 Task: Find a house in Brooklyn Park for 2 guests from 6-8 June with a price range of ₹7000 - ₹12000, 1 bedroom, 2 beds, 1 bathroom, and WiFi.
Action: Mouse moved to (335, 150)
Screenshot: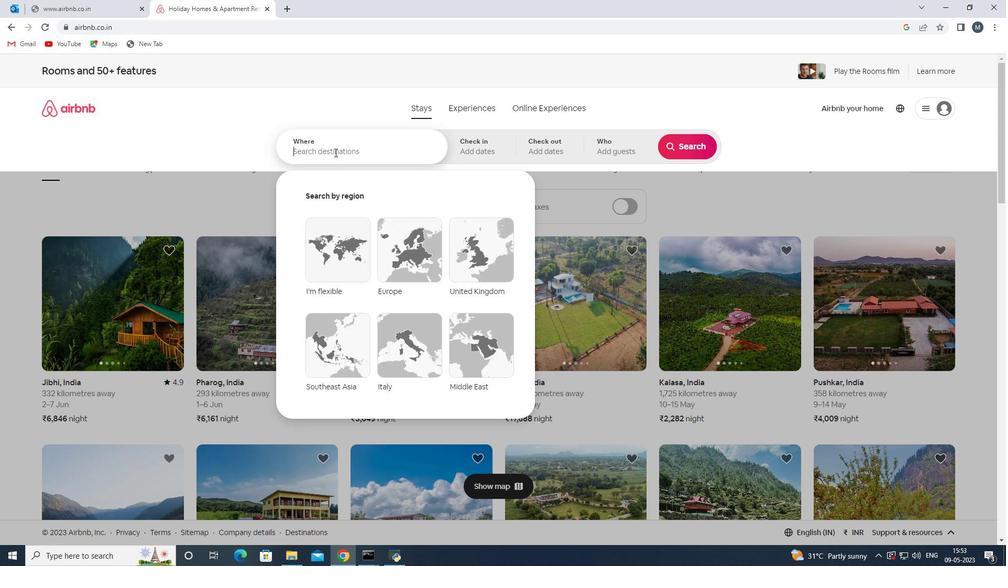 
Action: Mouse pressed left at (335, 150)
Screenshot: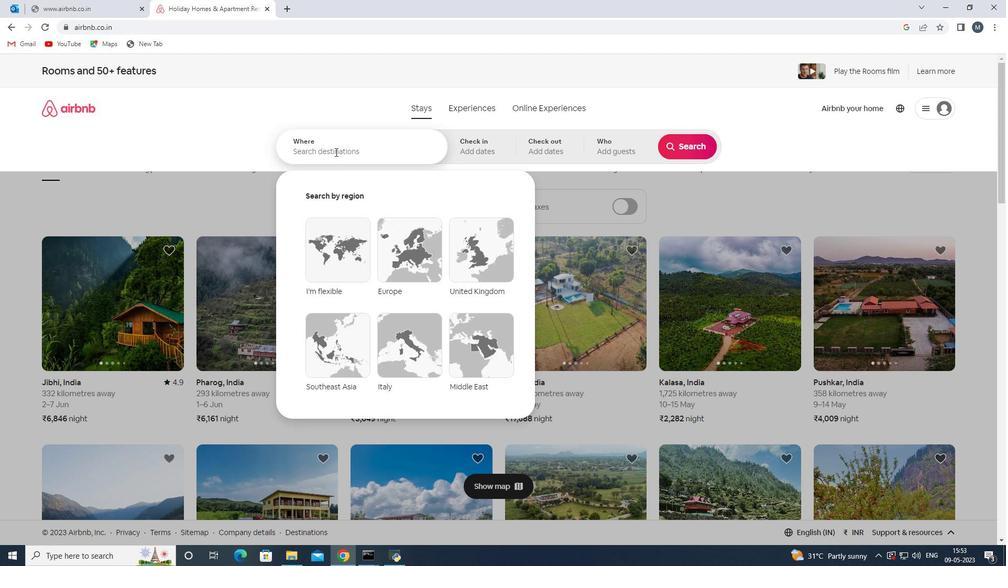 
Action: Mouse moved to (335, 150)
Screenshot: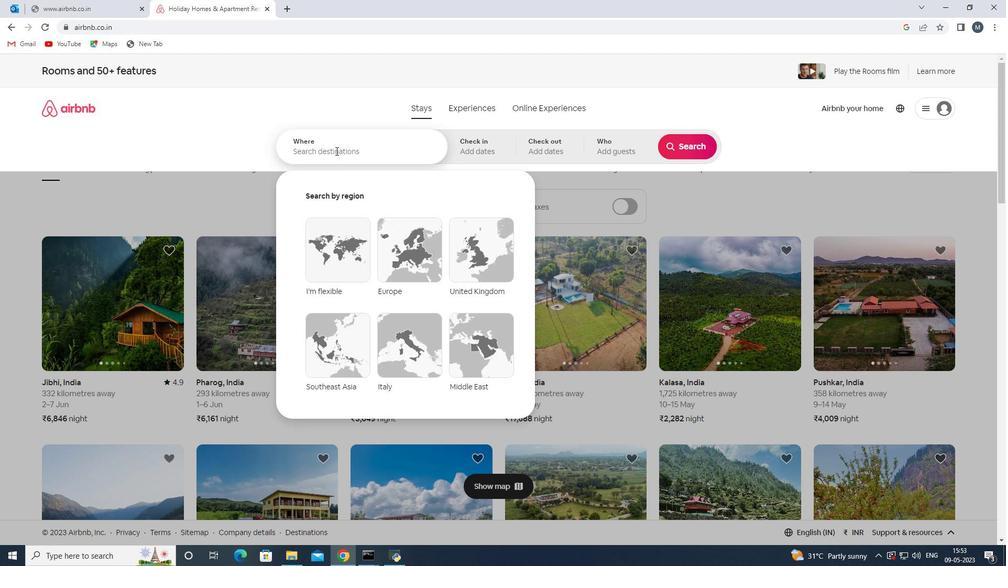
Action: Key pressed <Key.shift>Brooklyn<Key.space><Key.shift>Park,<Key.shift>United<Key.space><Key.shift>Staes<Key.backspace><Key.backspace>tes<Key.enter>
Screenshot: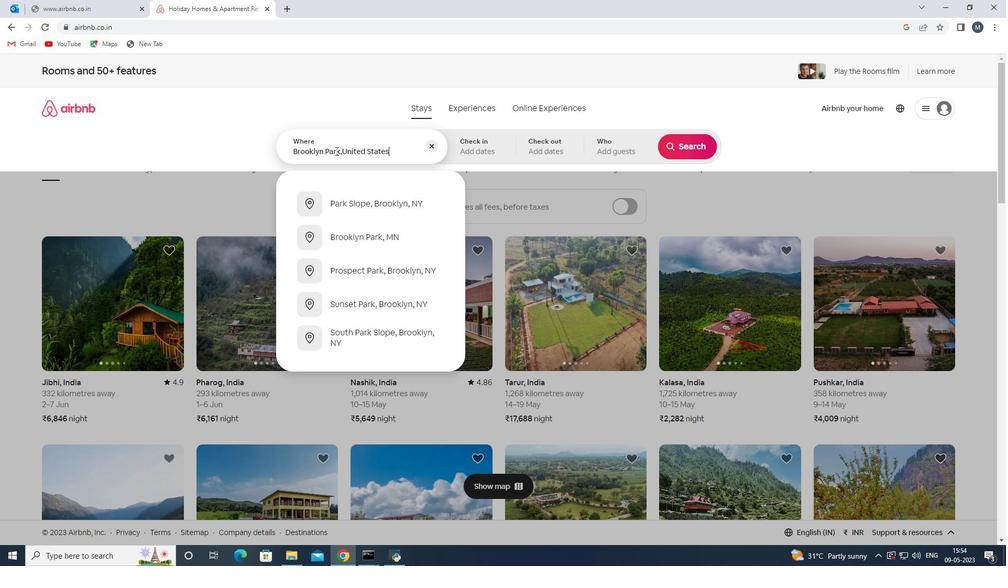 
Action: Mouse moved to (579, 300)
Screenshot: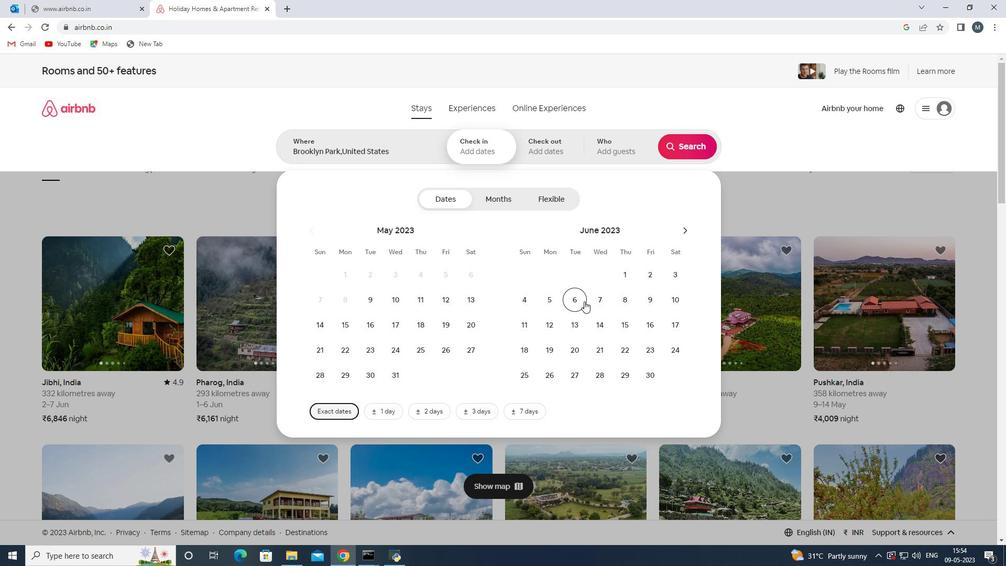 
Action: Mouse pressed left at (579, 300)
Screenshot: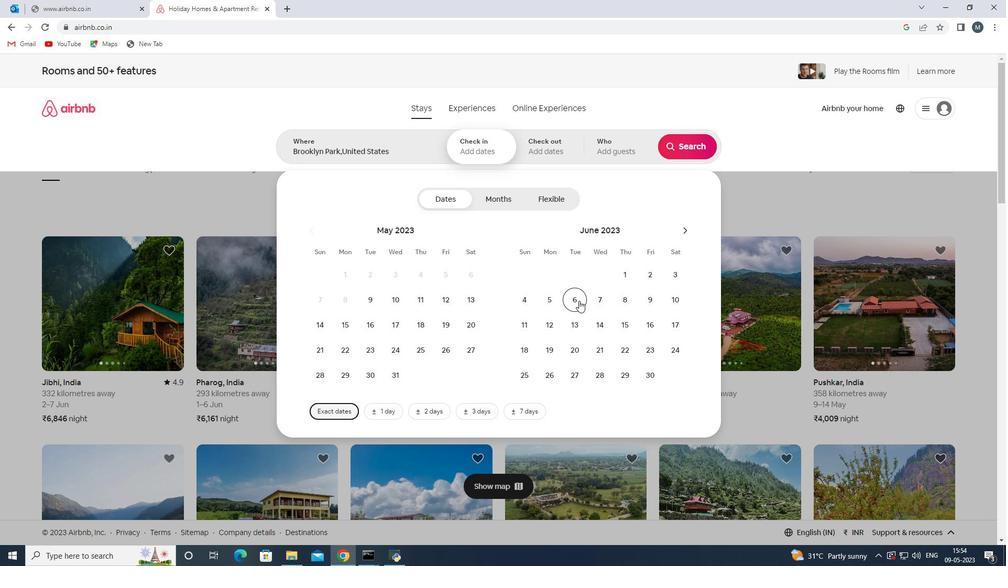 
Action: Mouse moved to (618, 296)
Screenshot: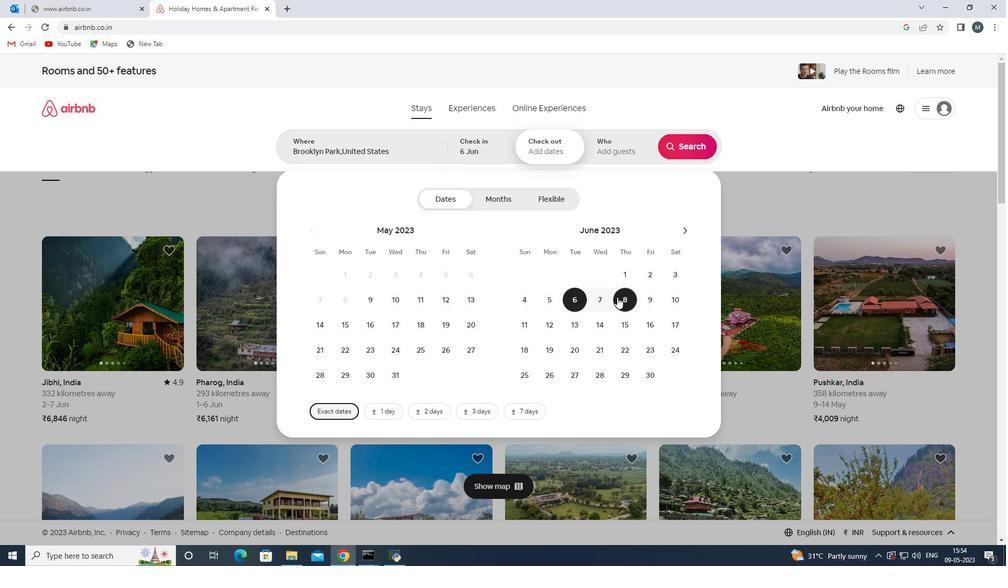 
Action: Mouse pressed left at (618, 296)
Screenshot: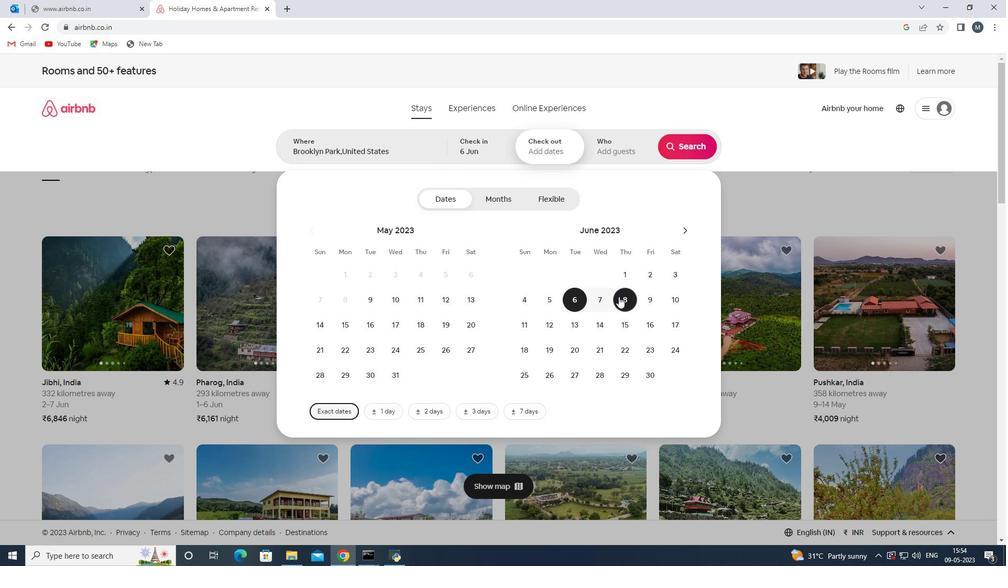 
Action: Mouse moved to (621, 143)
Screenshot: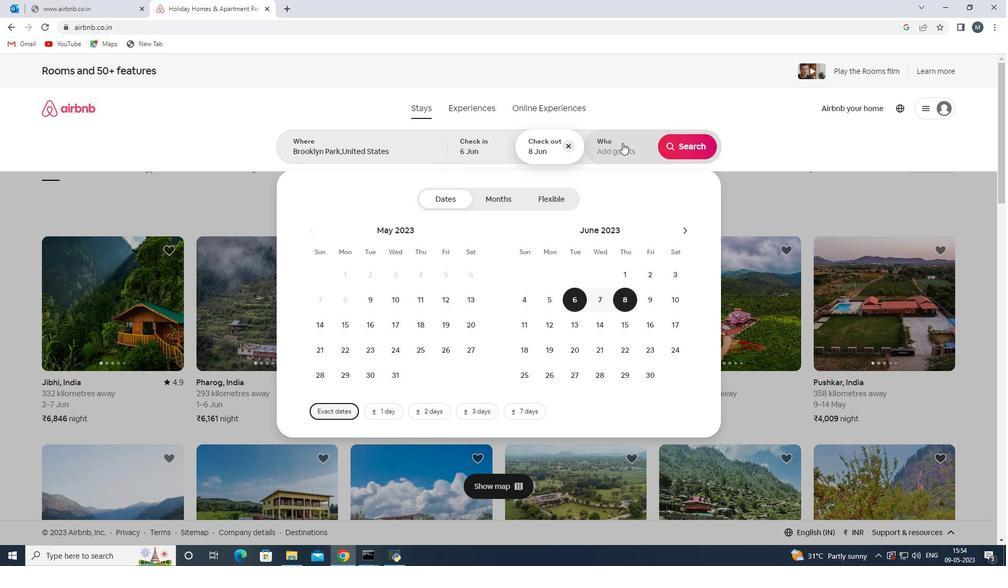 
Action: Mouse pressed left at (621, 143)
Screenshot: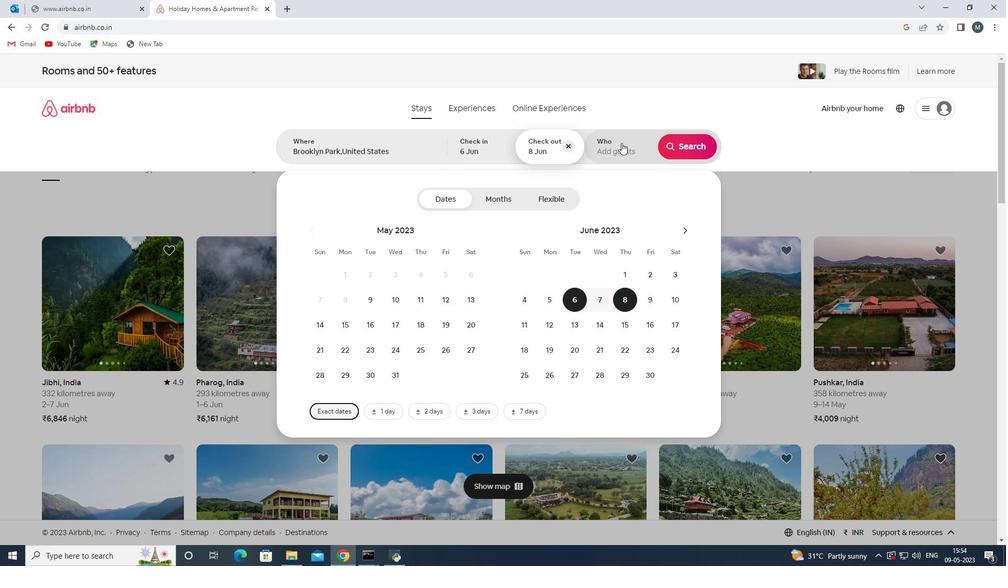 
Action: Mouse moved to (692, 201)
Screenshot: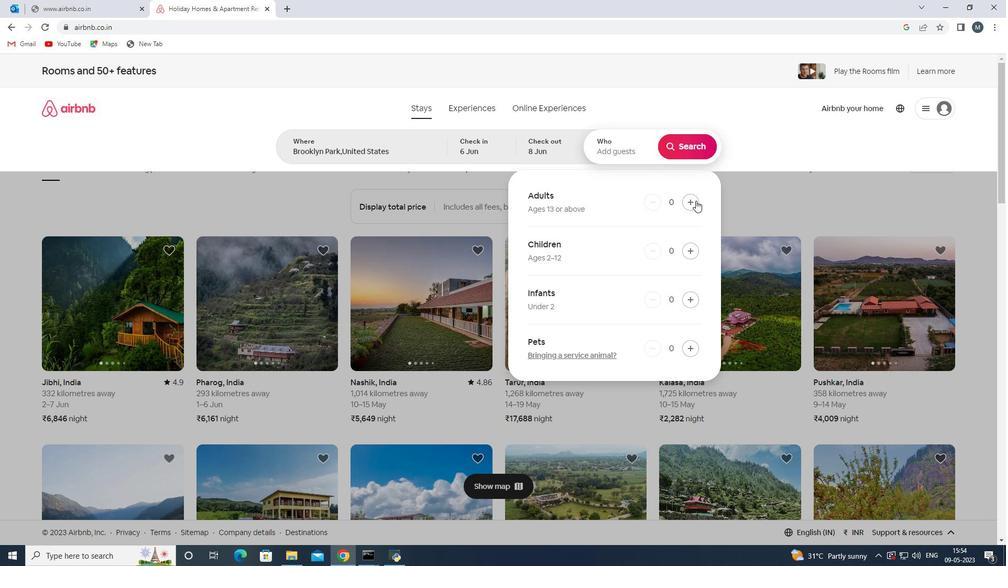 
Action: Mouse pressed left at (692, 201)
Screenshot: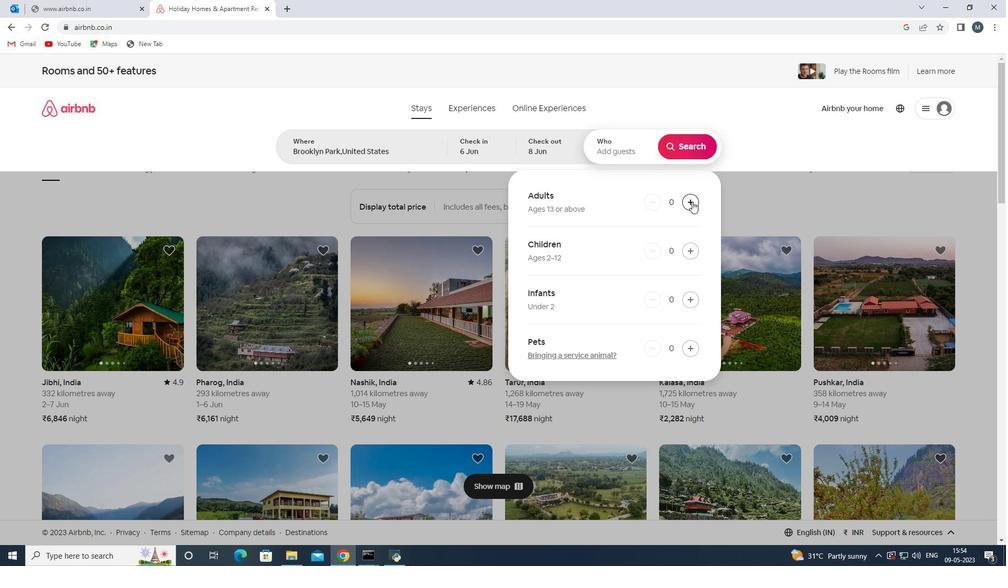 
Action: Mouse pressed left at (692, 201)
Screenshot: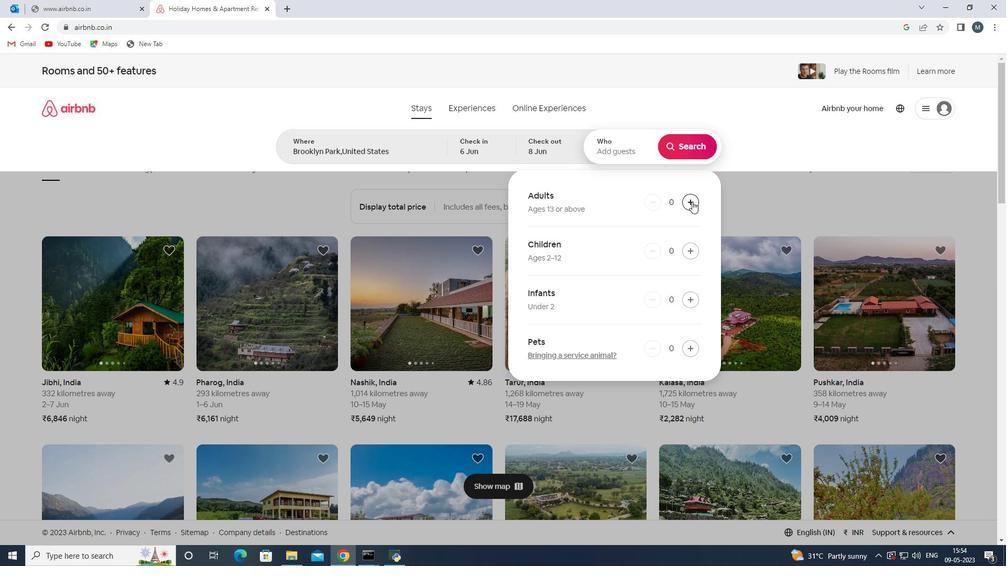 
Action: Mouse moved to (701, 145)
Screenshot: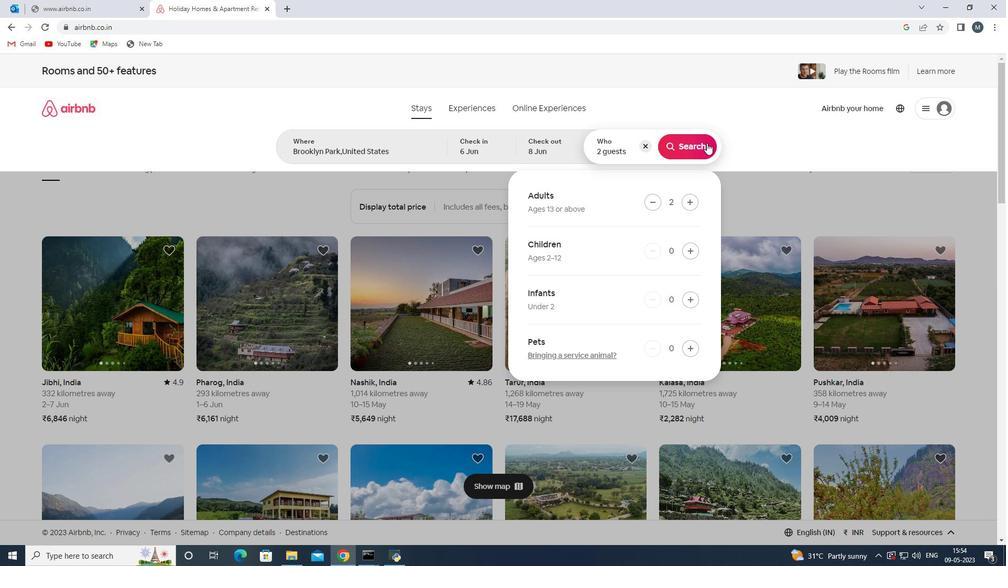 
Action: Mouse pressed left at (701, 145)
Screenshot: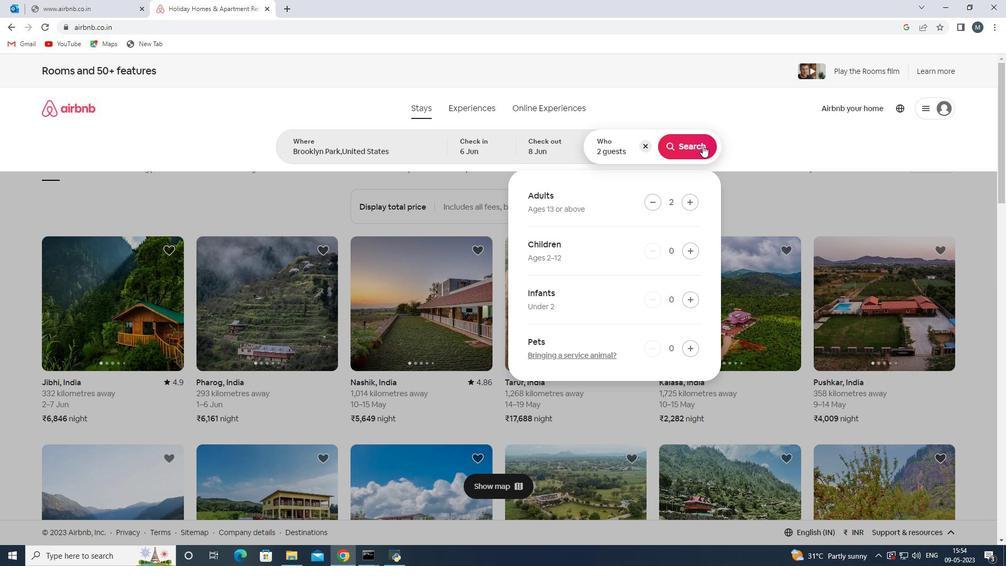 
Action: Mouse moved to (968, 117)
Screenshot: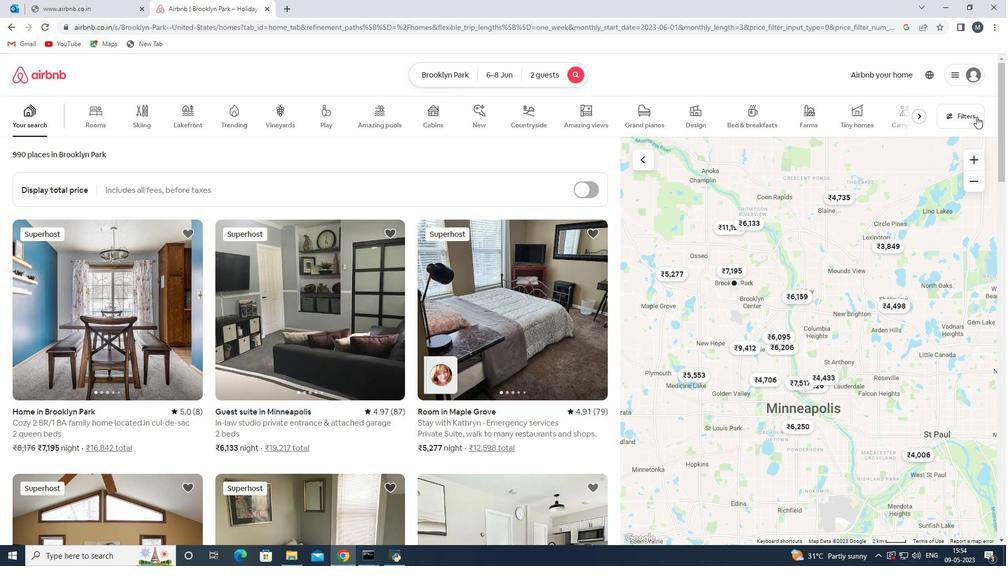
Action: Mouse pressed left at (968, 117)
Screenshot: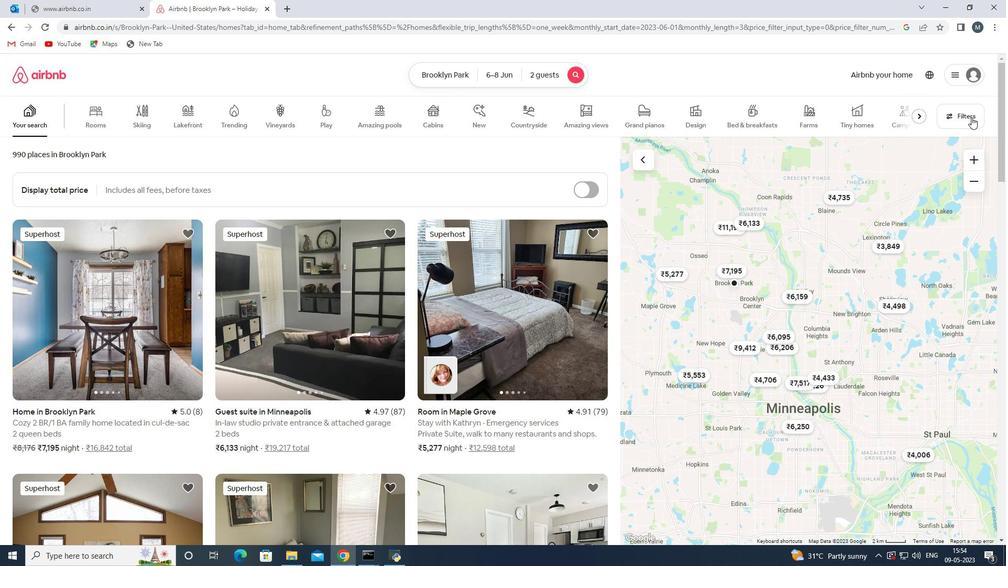 
Action: Mouse moved to (420, 368)
Screenshot: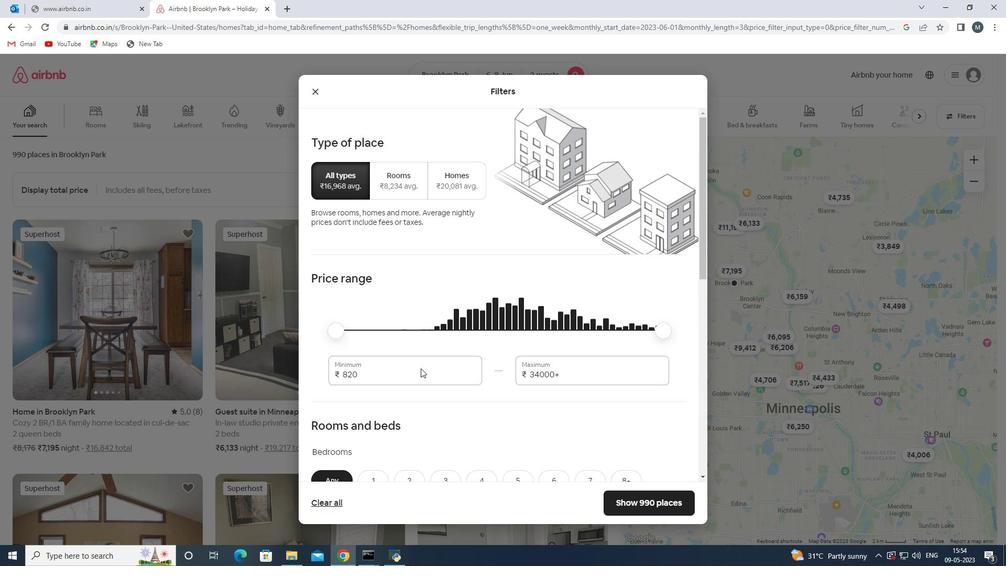 
Action: Mouse pressed left at (420, 368)
Screenshot: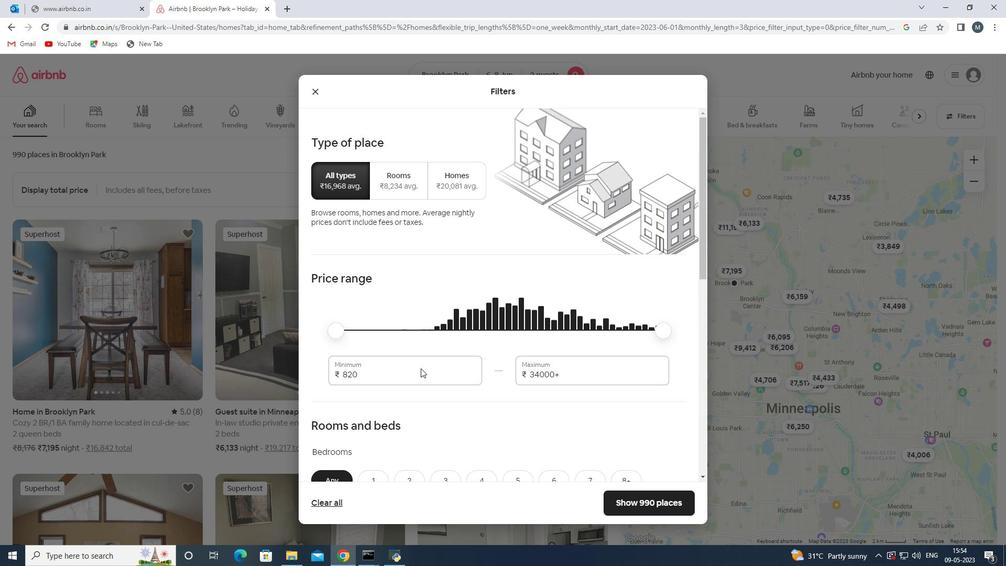 
Action: Mouse moved to (419, 368)
Screenshot: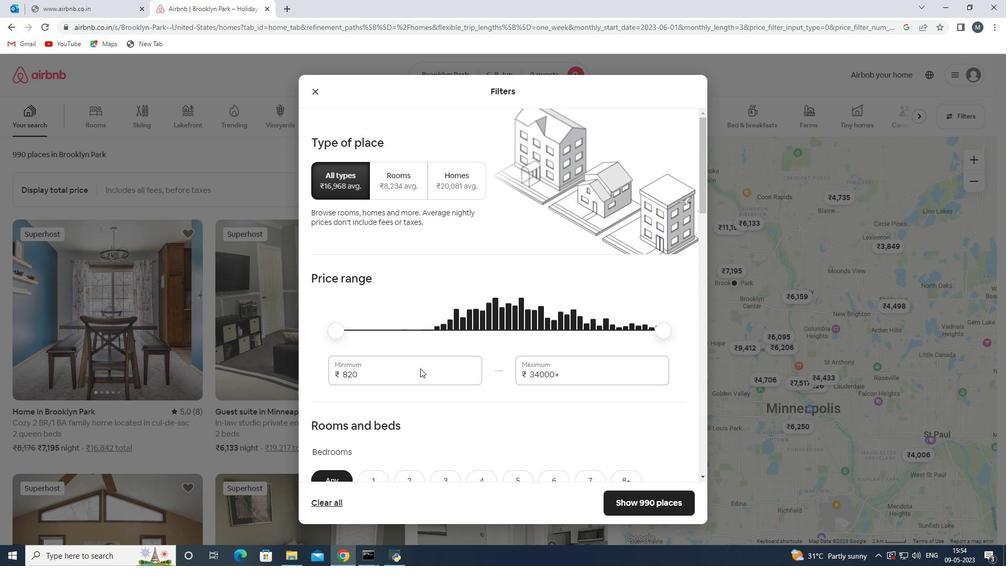 
Action: Key pressed <Key.backspace><Key.backspace><Key.backspace>7000
Screenshot: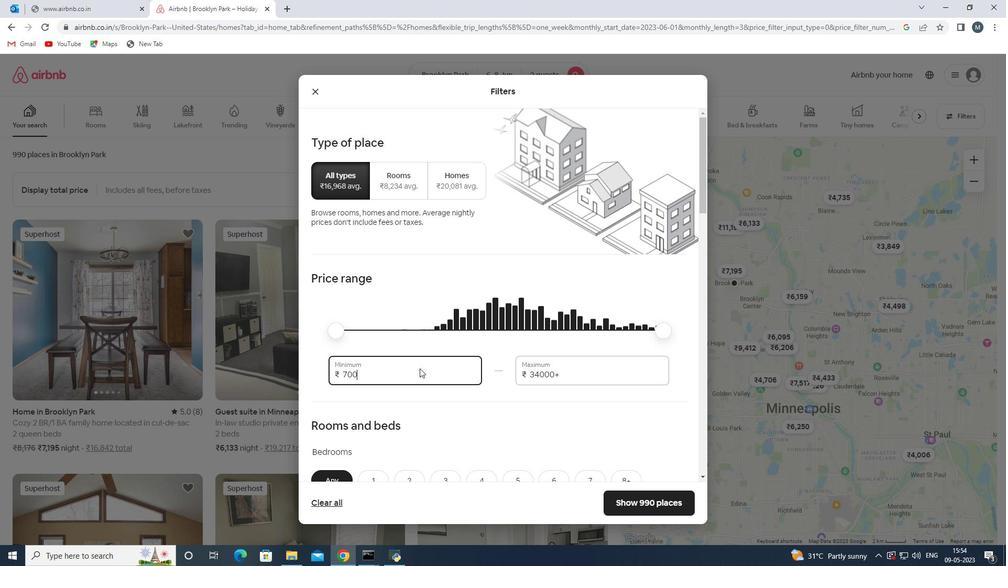 
Action: Mouse moved to (551, 378)
Screenshot: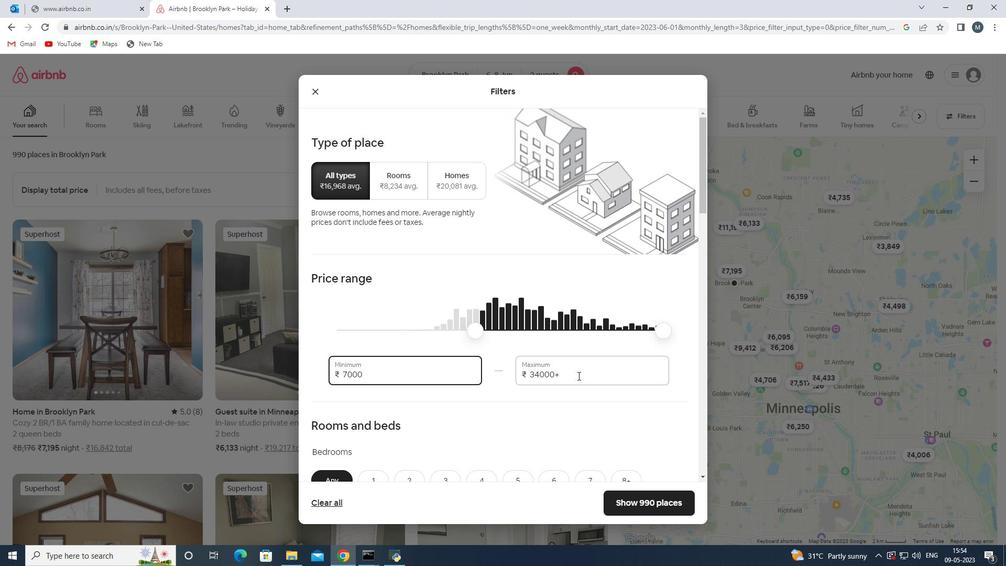 
Action: Mouse pressed left at (577, 374)
Screenshot: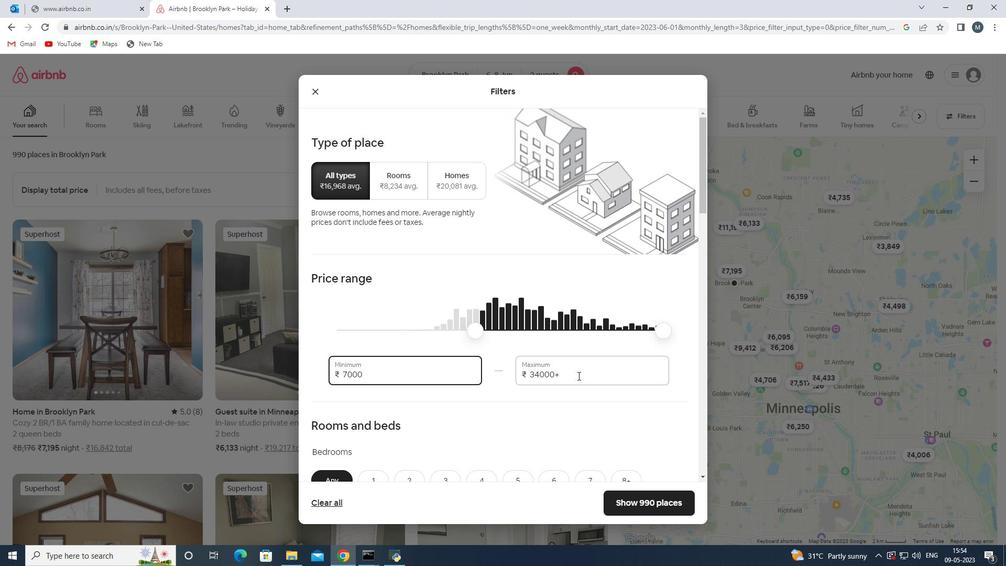 
Action: Mouse moved to (511, 378)
Screenshot: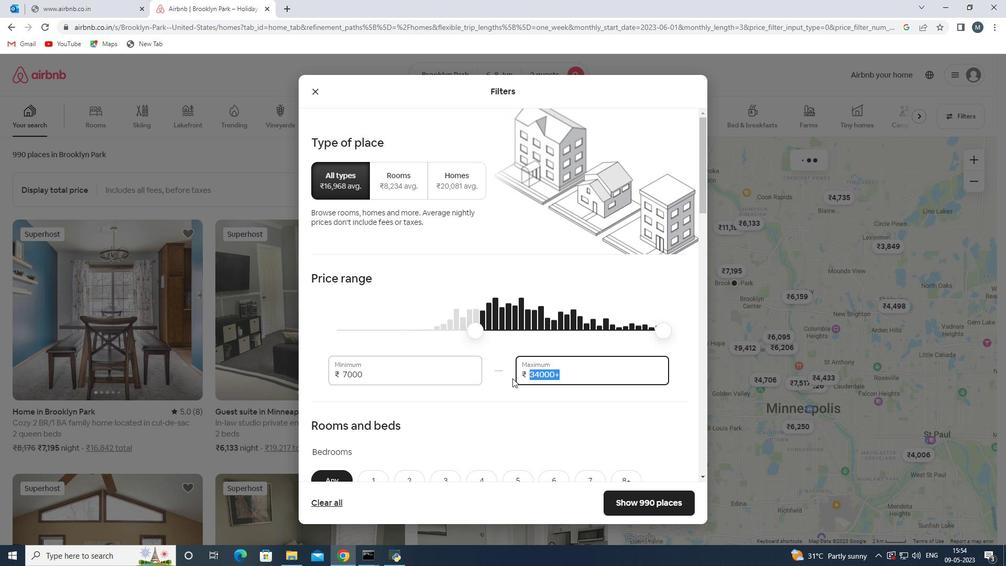 
Action: Key pressed 1200
Screenshot: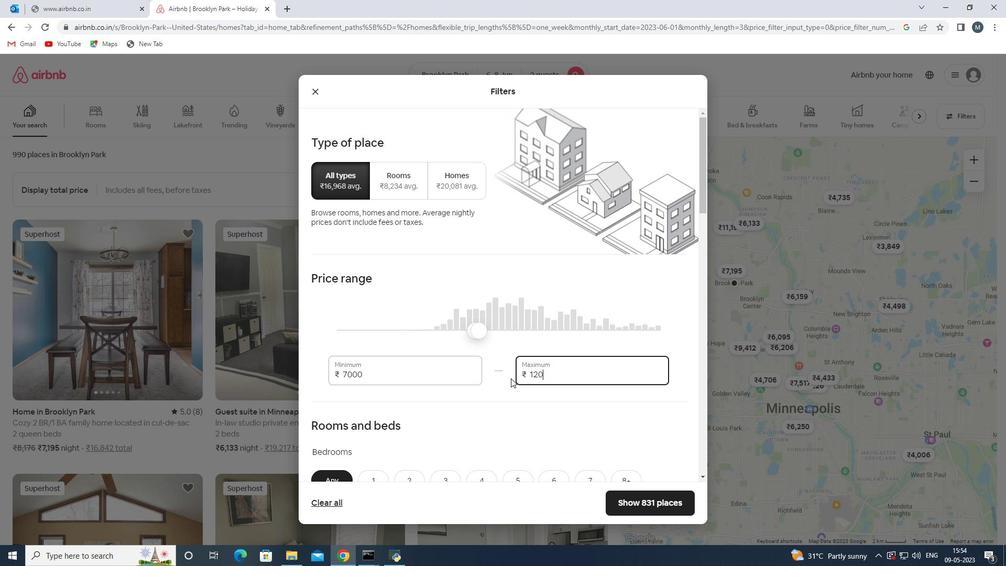 
Action: Mouse moved to (510, 378)
Screenshot: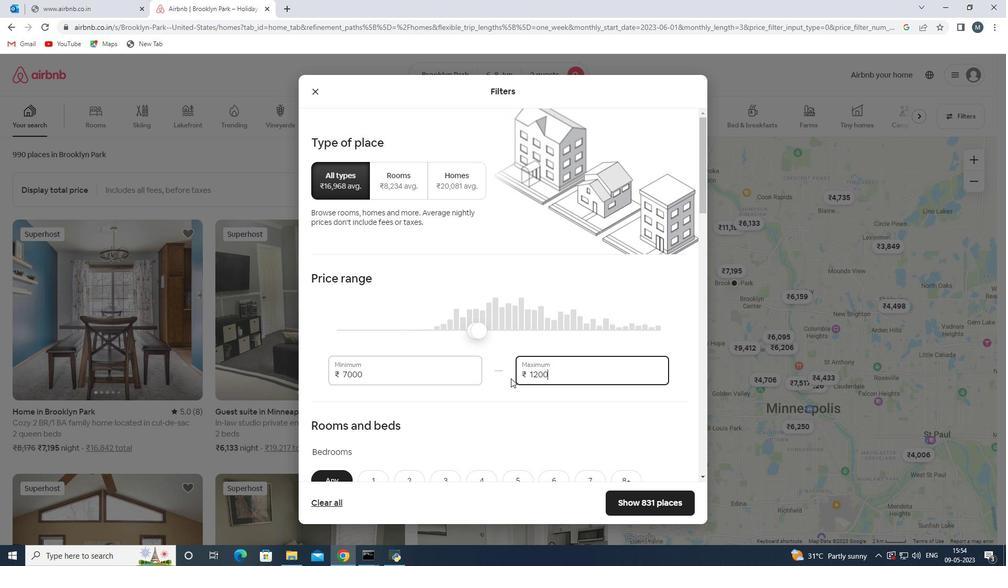 
Action: Key pressed 0
Screenshot: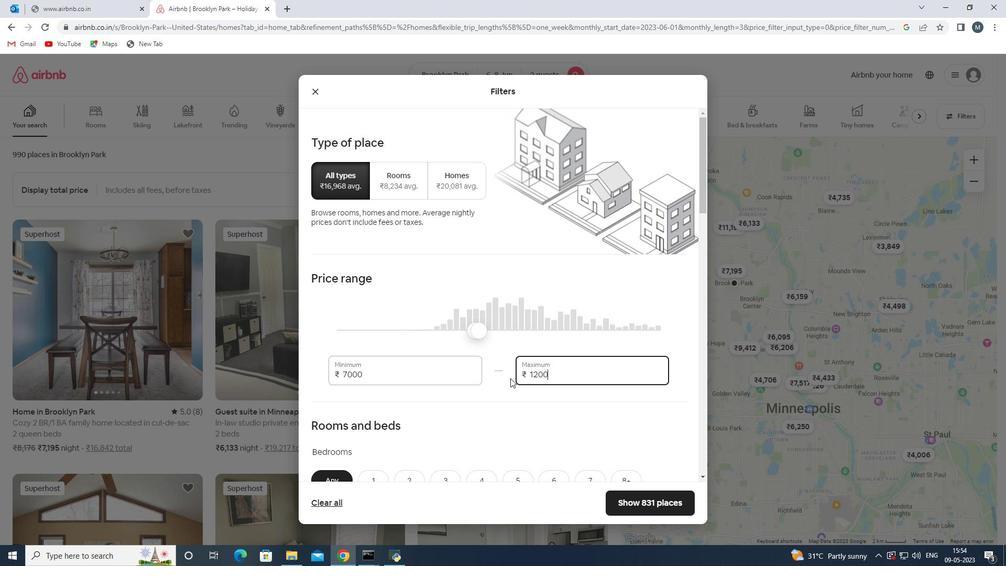 
Action: Mouse moved to (493, 343)
Screenshot: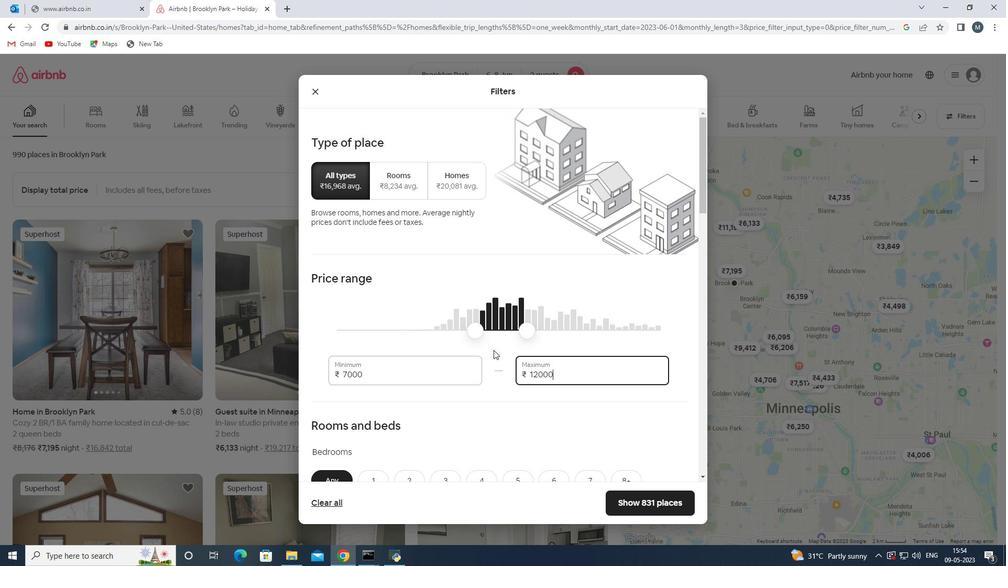 
Action: Mouse scrolled (493, 342) with delta (0, 0)
Screenshot: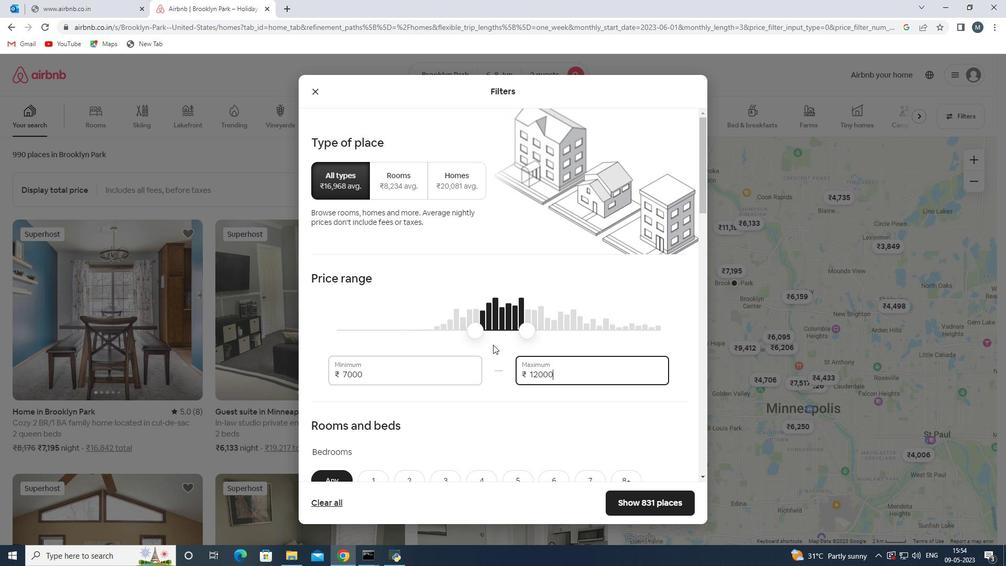 
Action: Mouse moved to (493, 331)
Screenshot: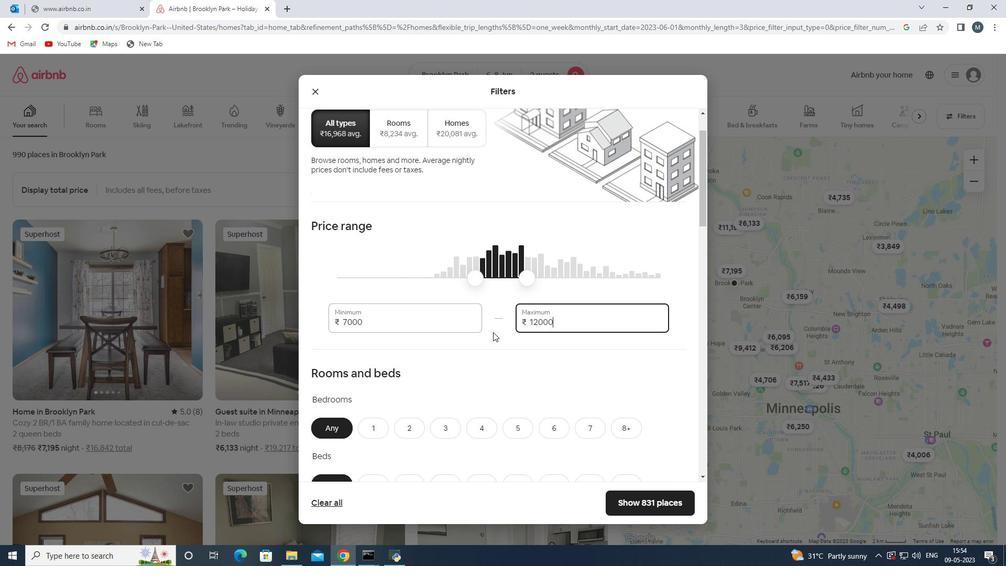 
Action: Mouse scrolled (493, 330) with delta (0, 0)
Screenshot: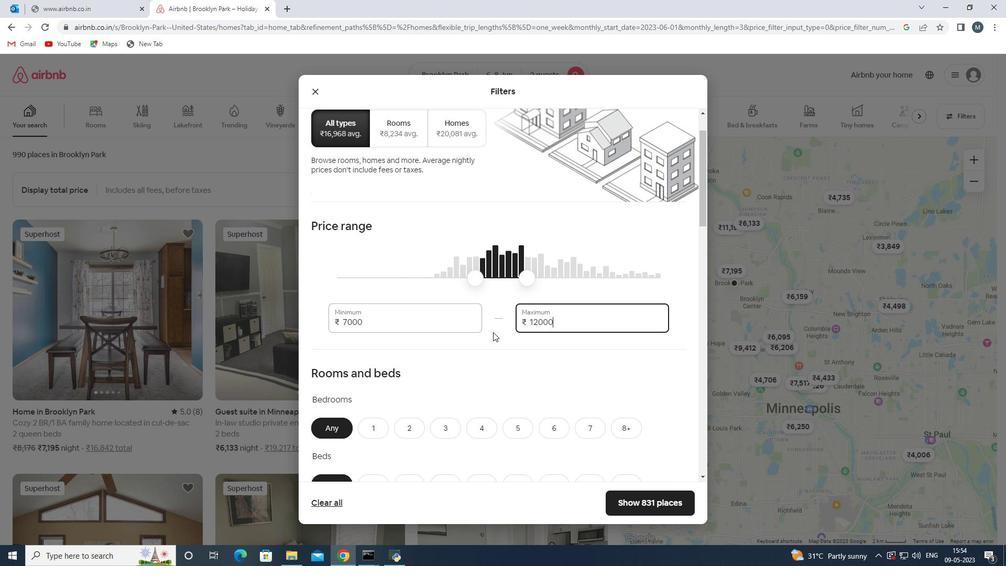 
Action: Mouse scrolled (493, 330) with delta (0, 0)
Screenshot: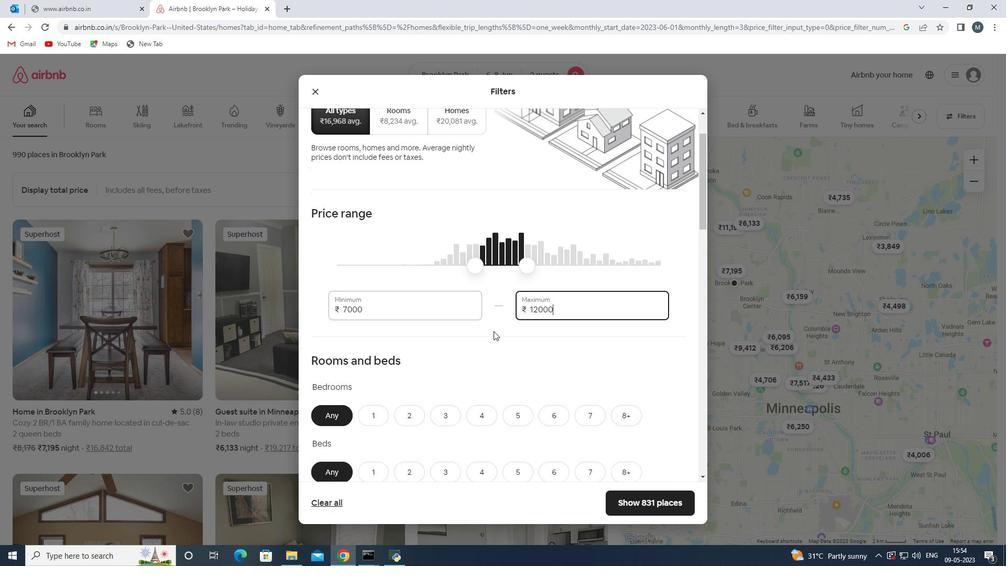 
Action: Mouse scrolled (493, 331) with delta (0, 0)
Screenshot: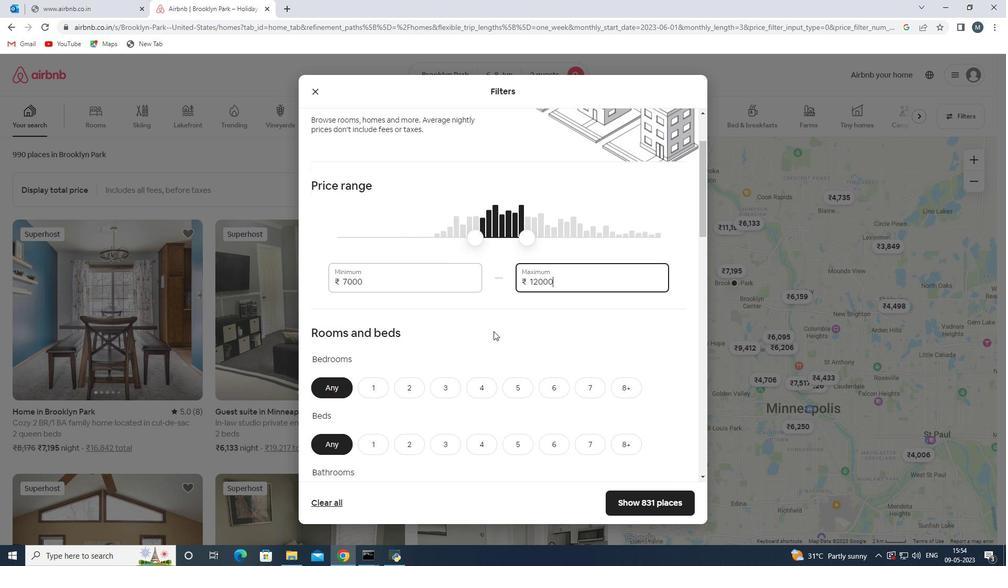 
Action: Mouse moved to (371, 370)
Screenshot: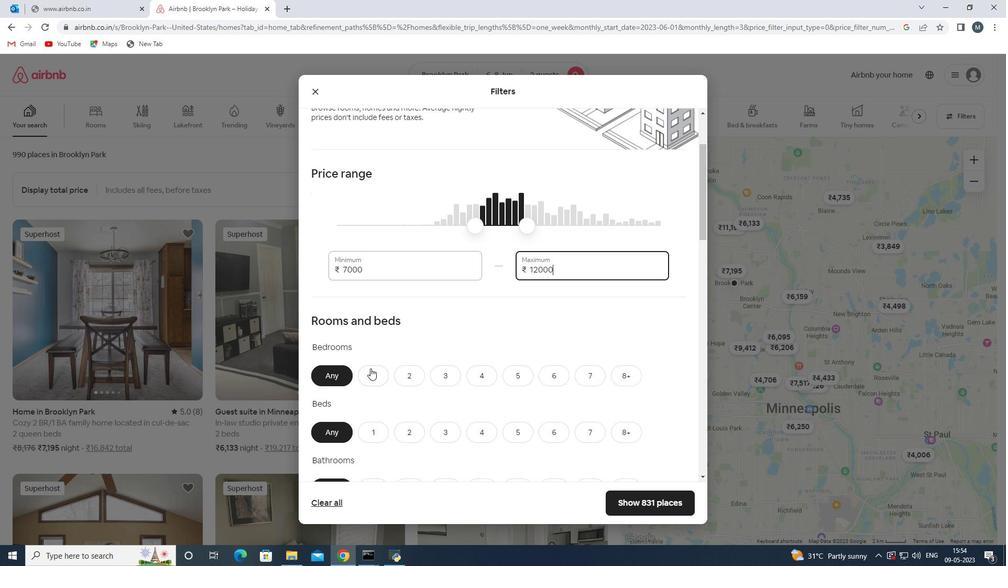 
Action: Mouse pressed left at (371, 370)
Screenshot: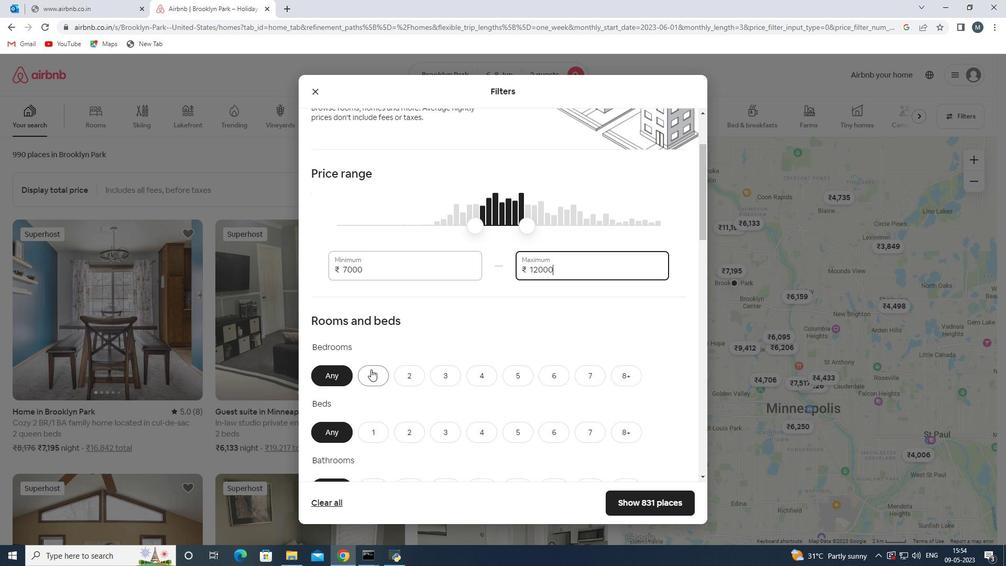 
Action: Mouse moved to (393, 345)
Screenshot: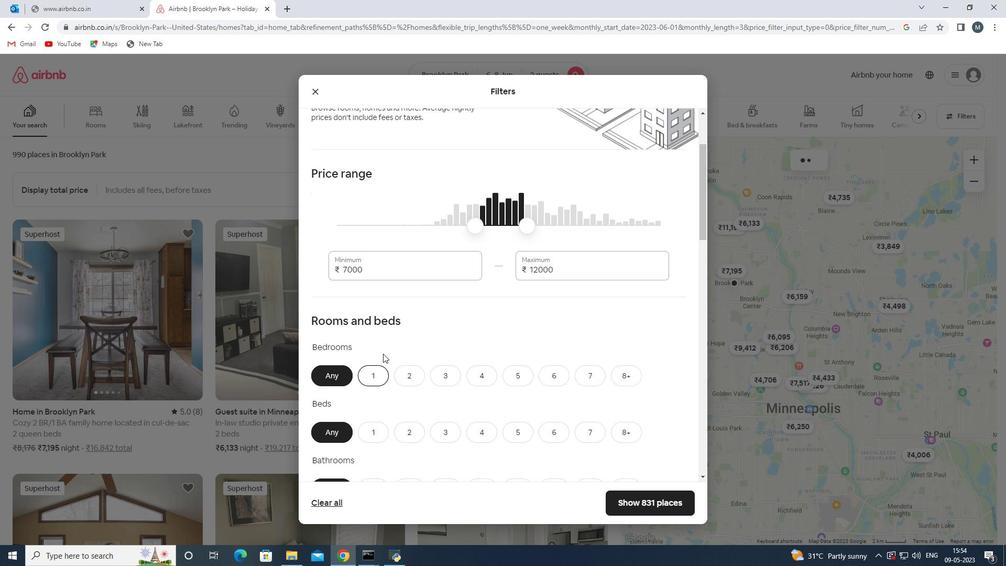 
Action: Mouse scrolled (393, 344) with delta (0, 0)
Screenshot: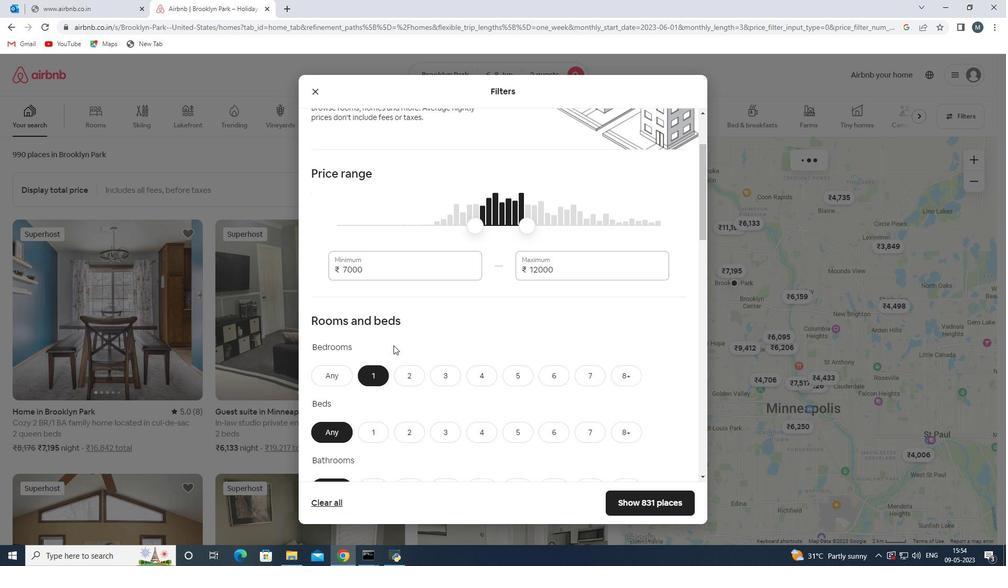 
Action: Mouse moved to (413, 337)
Screenshot: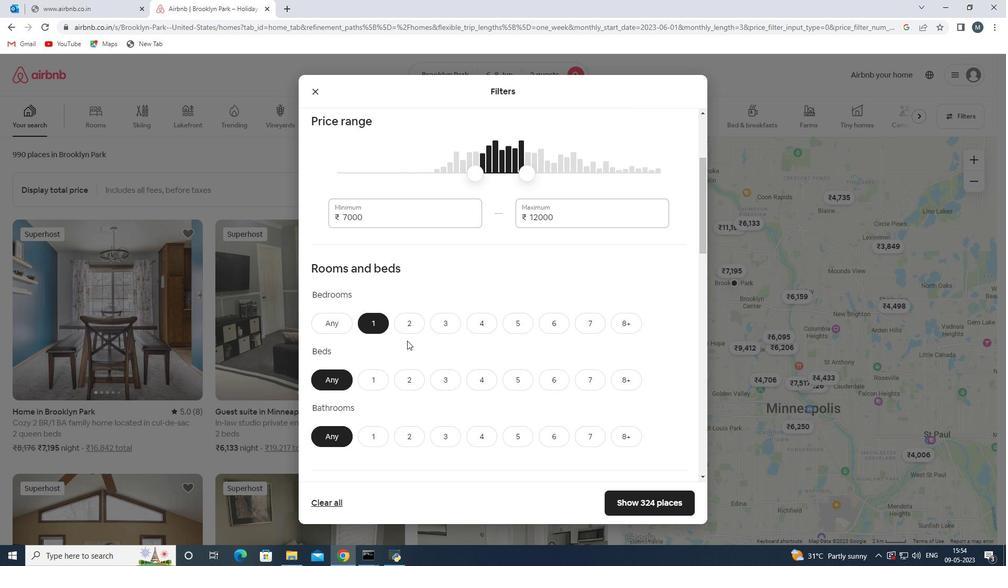 
Action: Mouse scrolled (413, 336) with delta (0, 0)
Screenshot: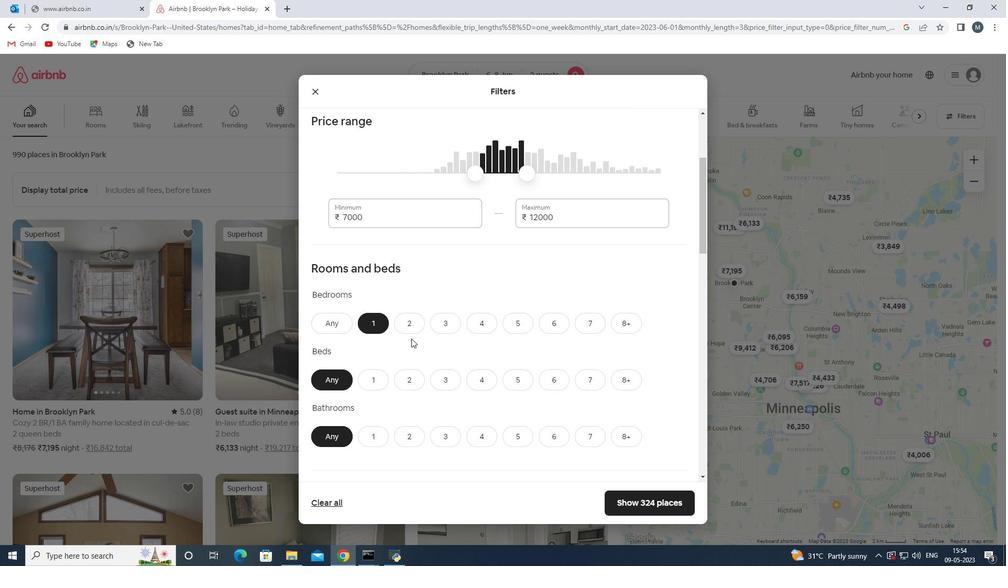 
Action: Mouse moved to (409, 335)
Screenshot: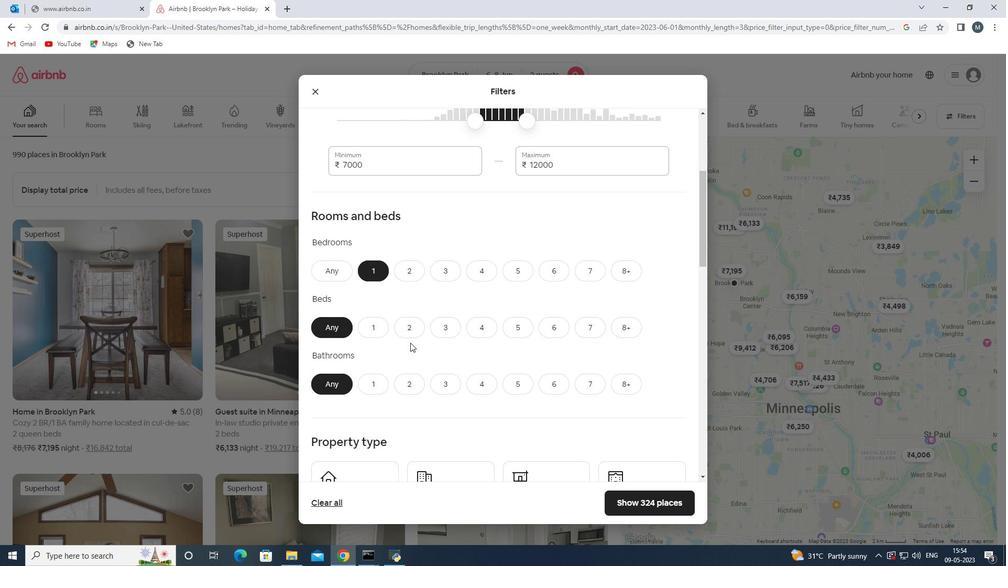 
Action: Mouse pressed left at (409, 335)
Screenshot: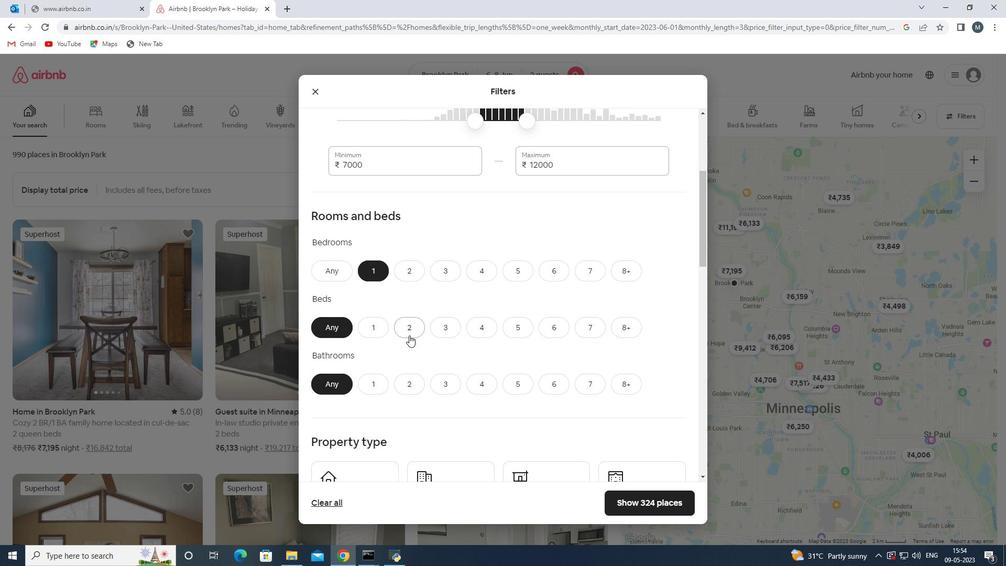 
Action: Mouse moved to (379, 388)
Screenshot: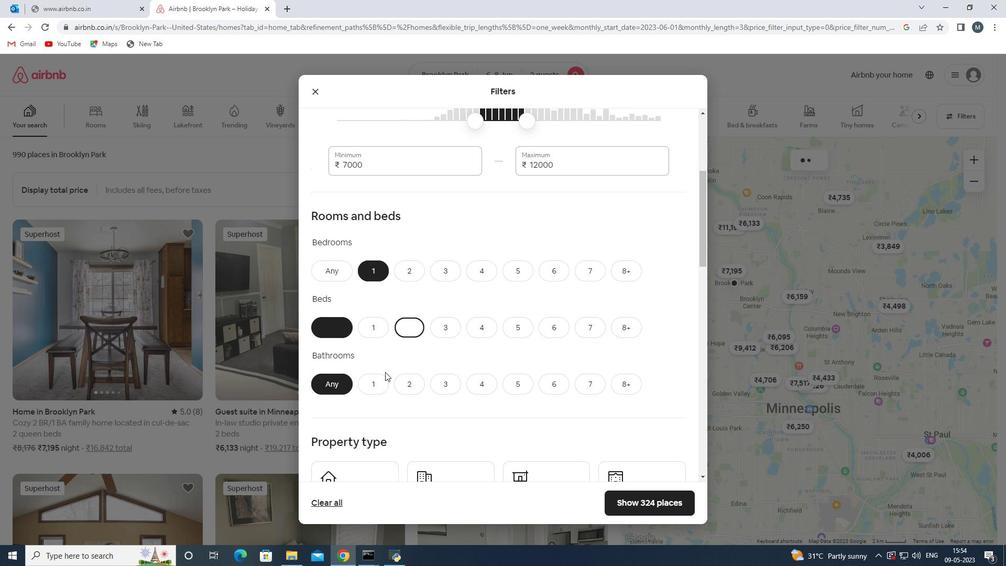 
Action: Mouse pressed left at (379, 388)
Screenshot: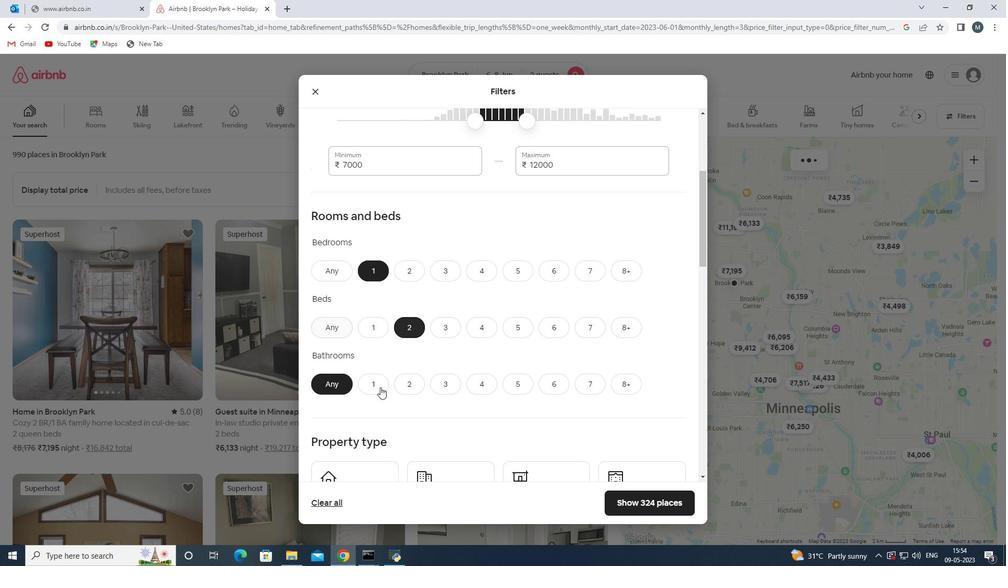 
Action: Mouse moved to (411, 357)
Screenshot: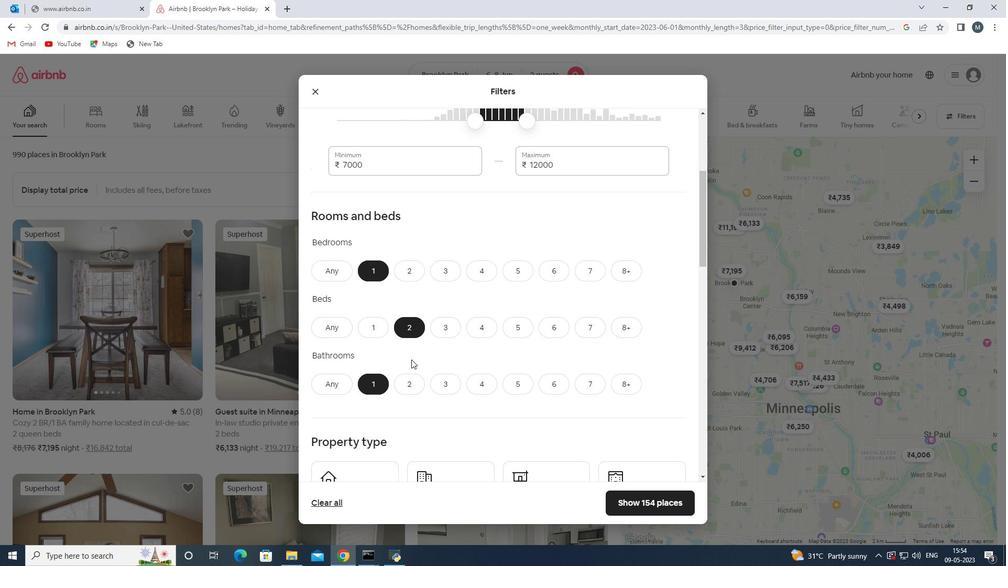 
Action: Mouse scrolled (411, 357) with delta (0, 0)
Screenshot: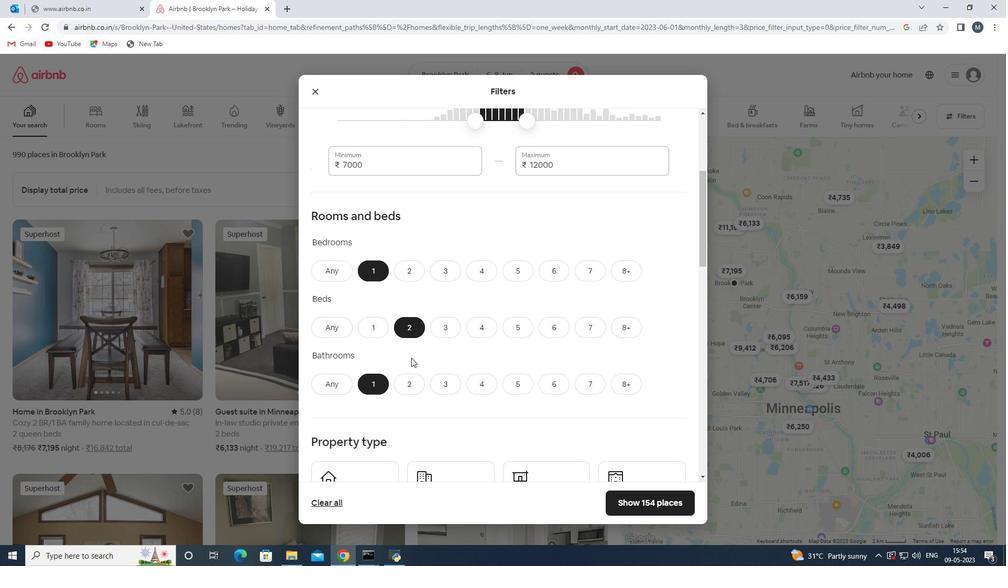 
Action: Mouse scrolled (411, 357) with delta (0, 0)
Screenshot: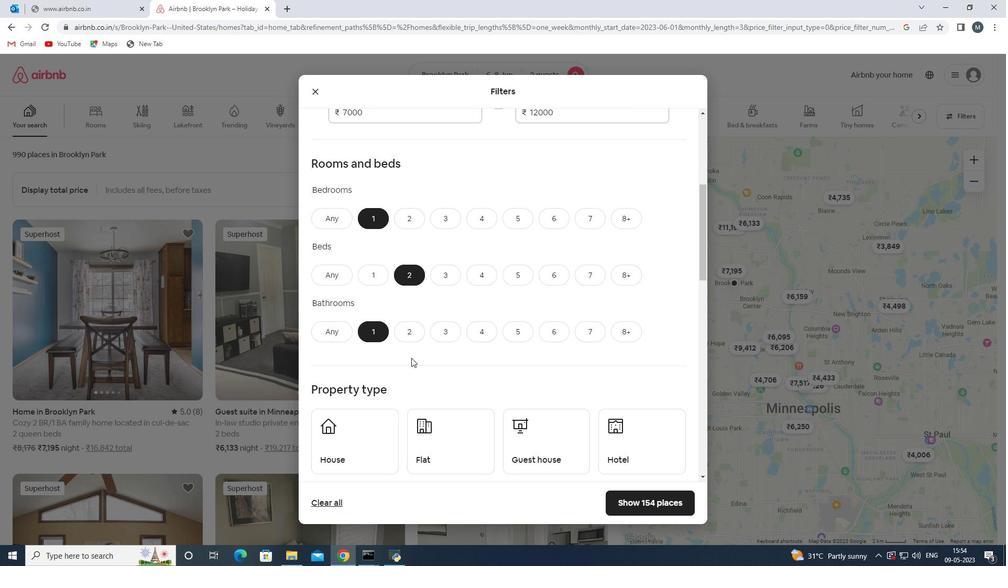 
Action: Mouse moved to (407, 358)
Screenshot: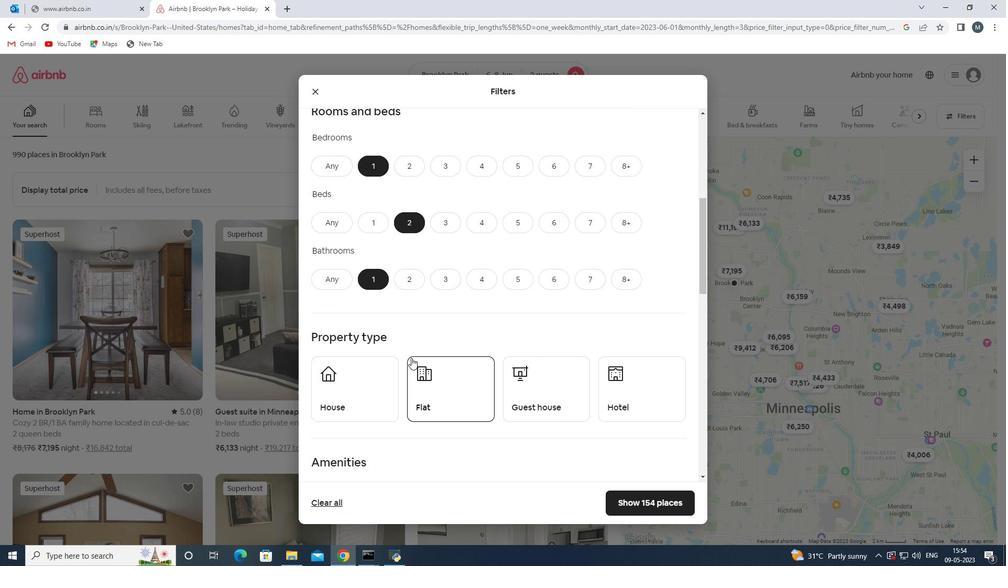 
Action: Mouse scrolled (407, 357) with delta (0, 0)
Screenshot: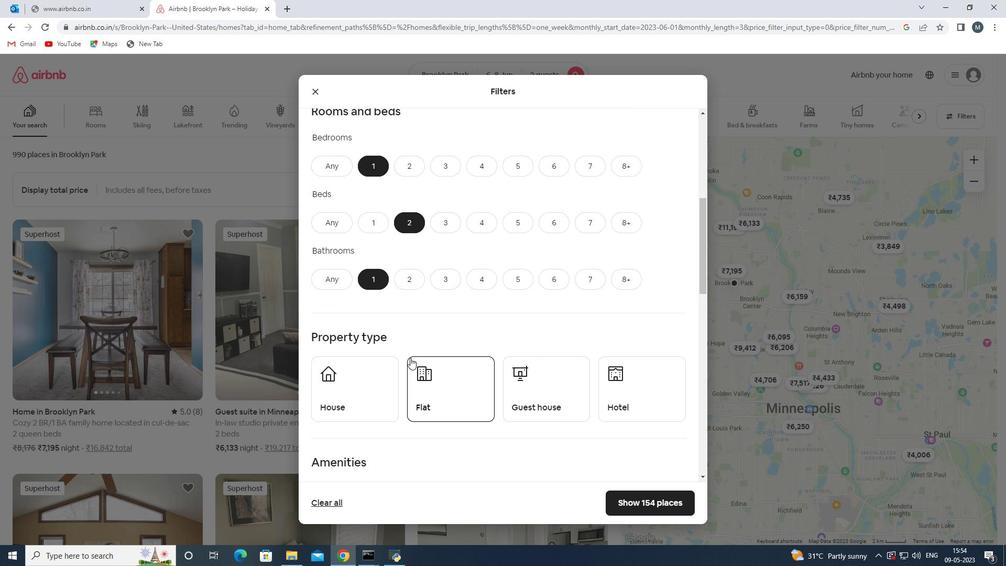 
Action: Mouse moved to (370, 354)
Screenshot: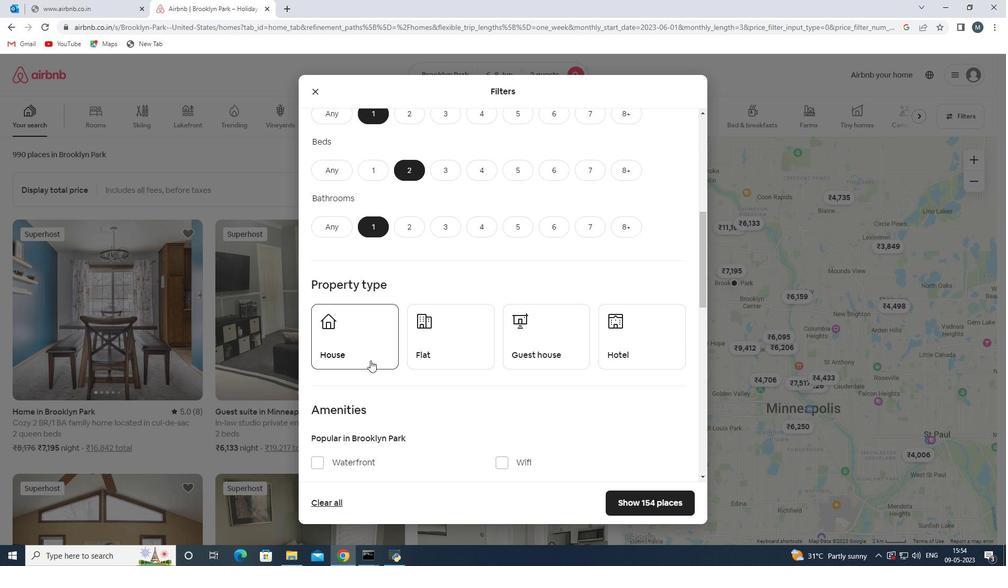 
Action: Mouse pressed left at (370, 354)
Screenshot: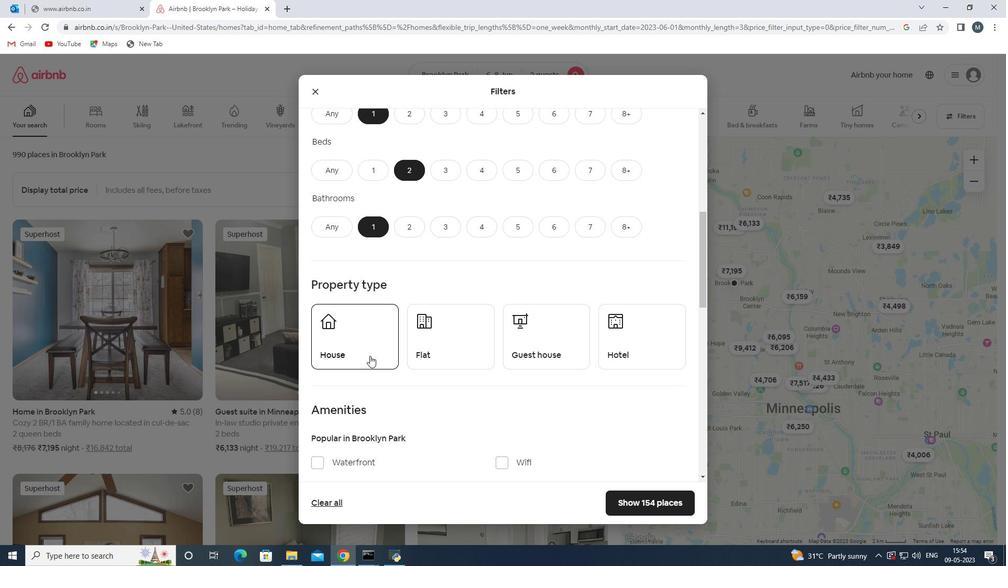
Action: Mouse moved to (433, 348)
Screenshot: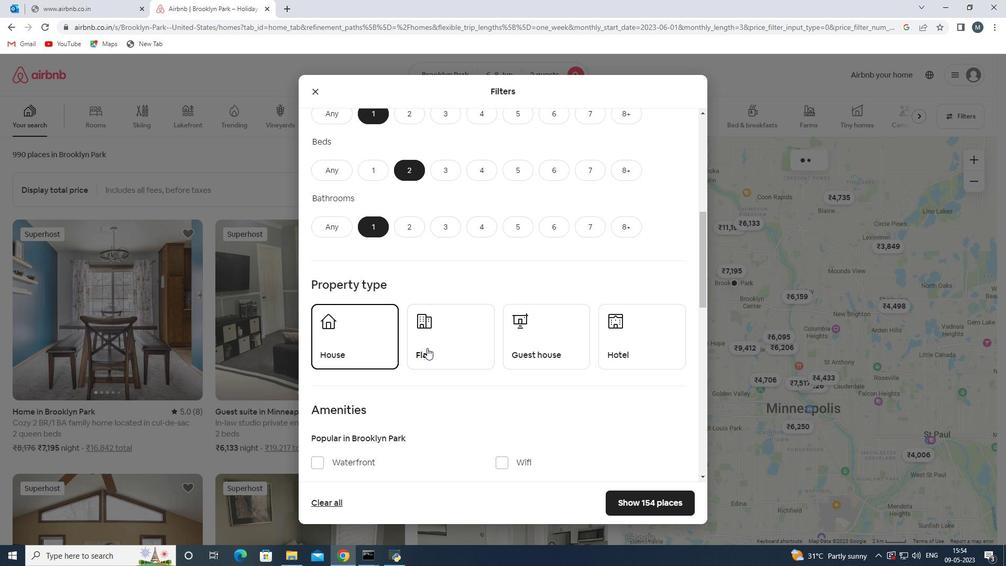 
Action: Mouse pressed left at (433, 348)
Screenshot: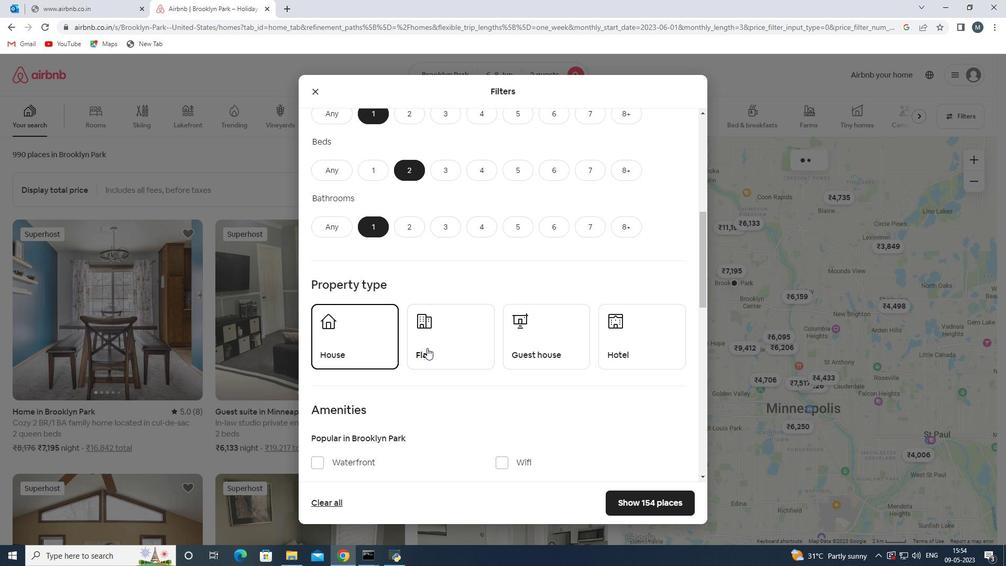 
Action: Mouse moved to (537, 335)
Screenshot: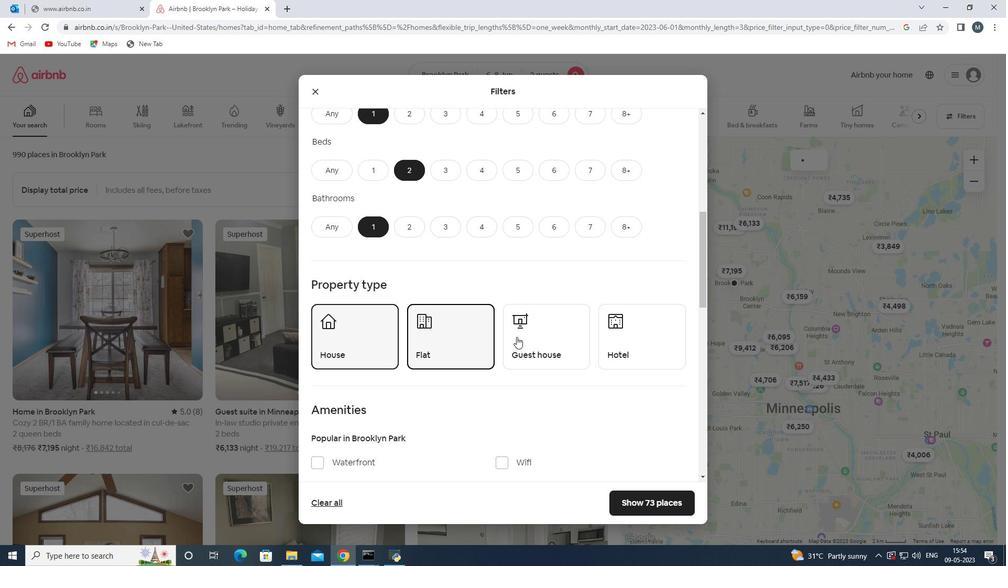 
Action: Mouse pressed left at (537, 335)
Screenshot: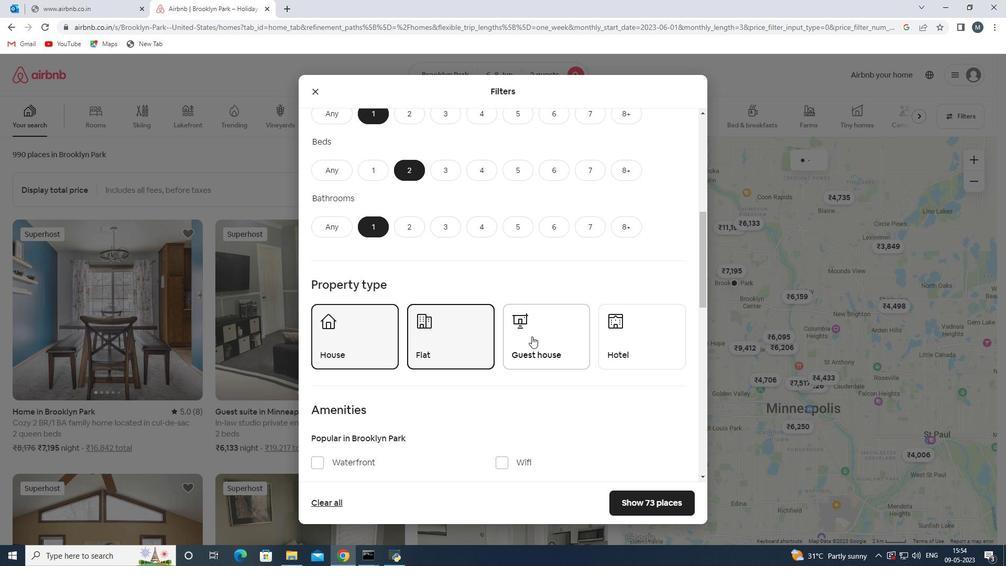 
Action: Mouse moved to (438, 344)
Screenshot: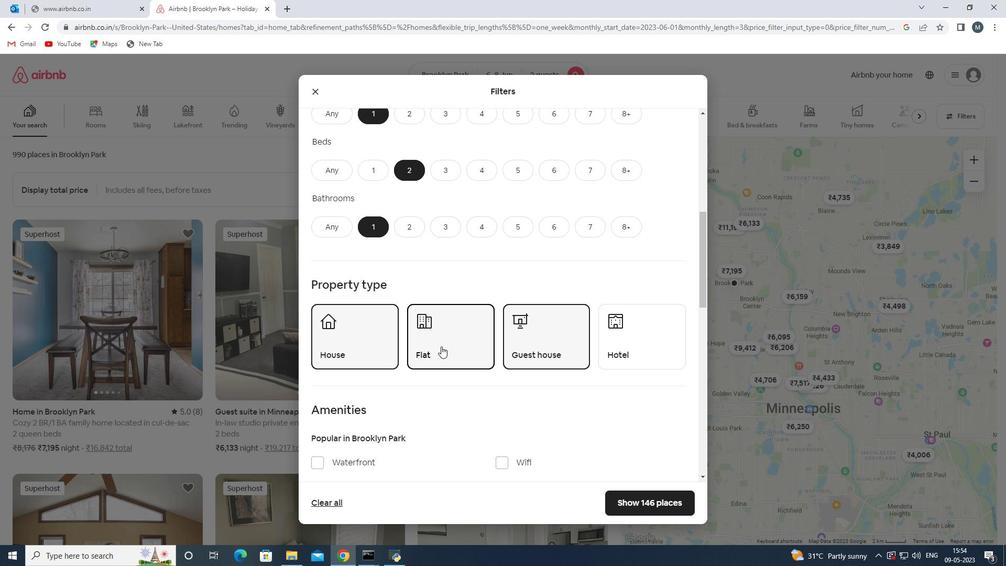
Action: Mouse scrolled (438, 343) with delta (0, 0)
Screenshot: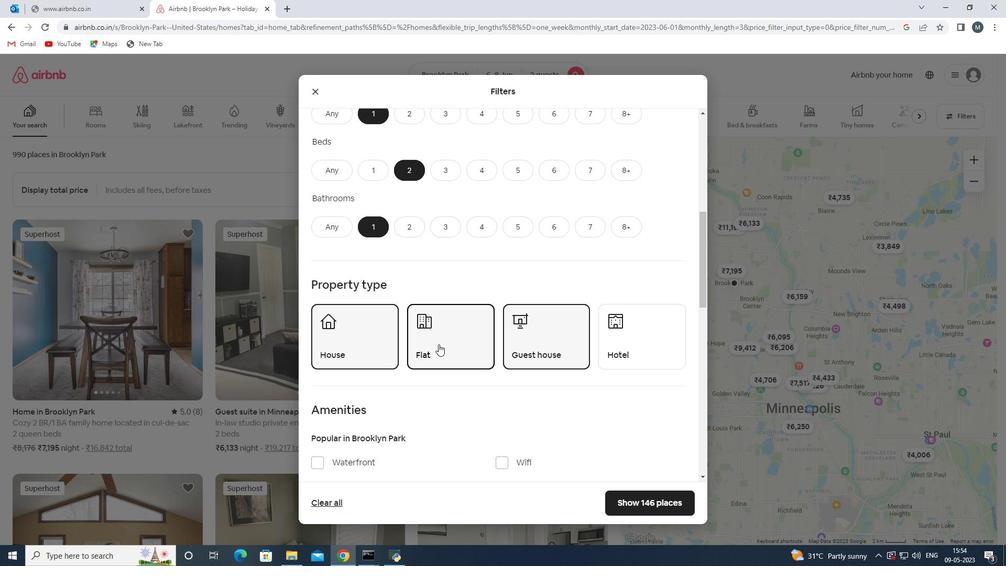
Action: Mouse moved to (430, 343)
Screenshot: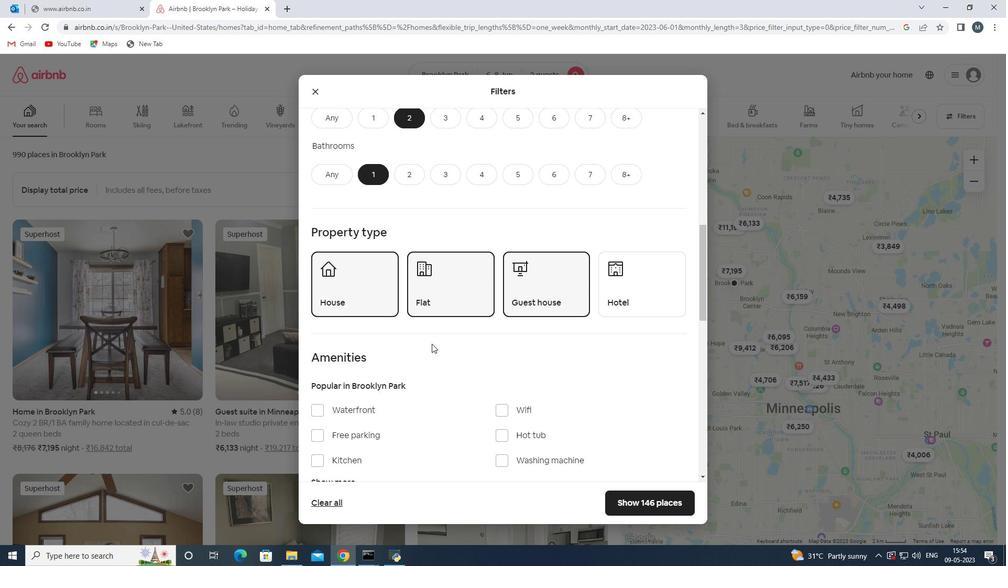 
Action: Mouse scrolled (430, 342) with delta (0, 0)
Screenshot: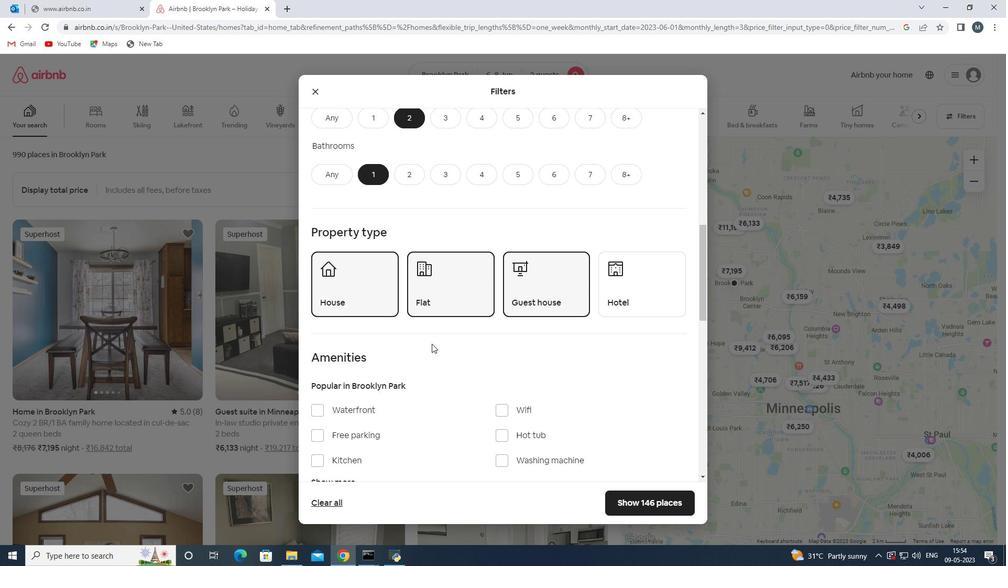 
Action: Mouse moved to (415, 343)
Screenshot: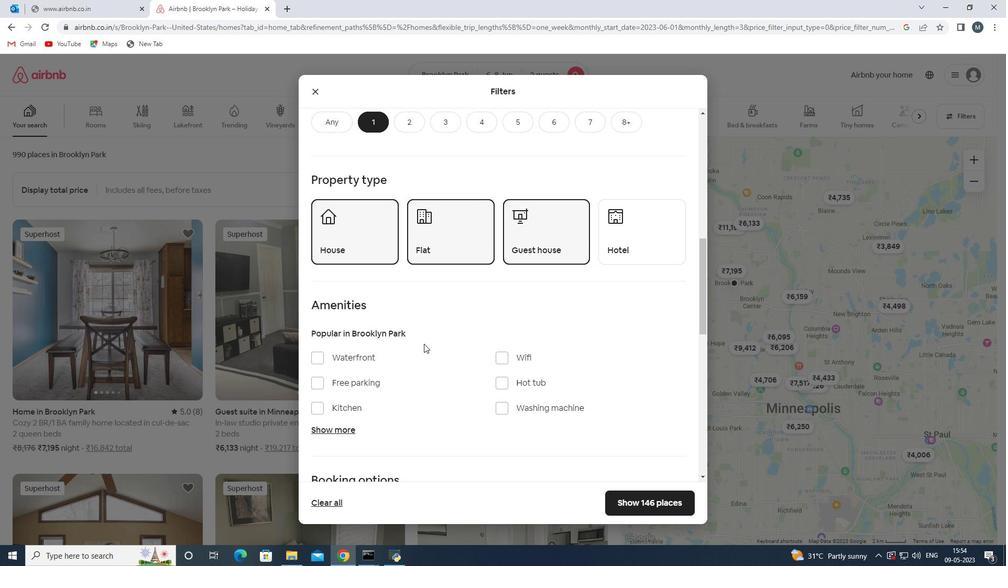 
Action: Mouse scrolled (415, 343) with delta (0, 0)
Screenshot: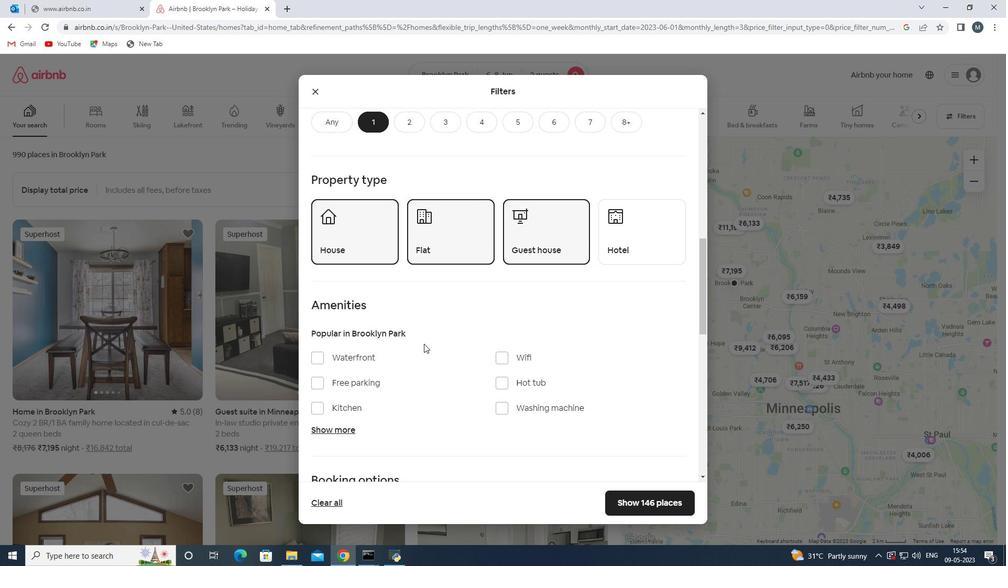 
Action: Mouse moved to (501, 311)
Screenshot: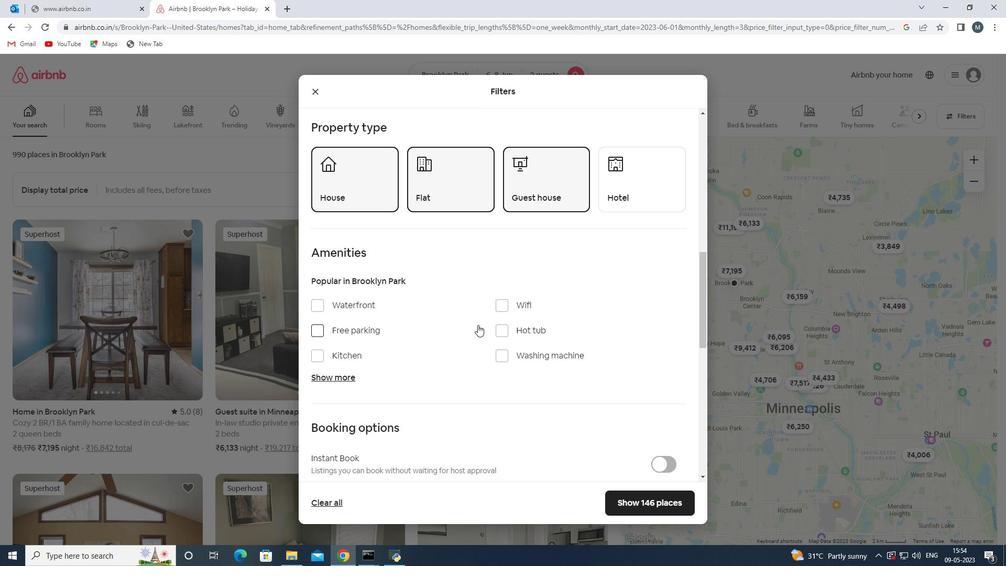 
Action: Mouse pressed left at (501, 311)
Screenshot: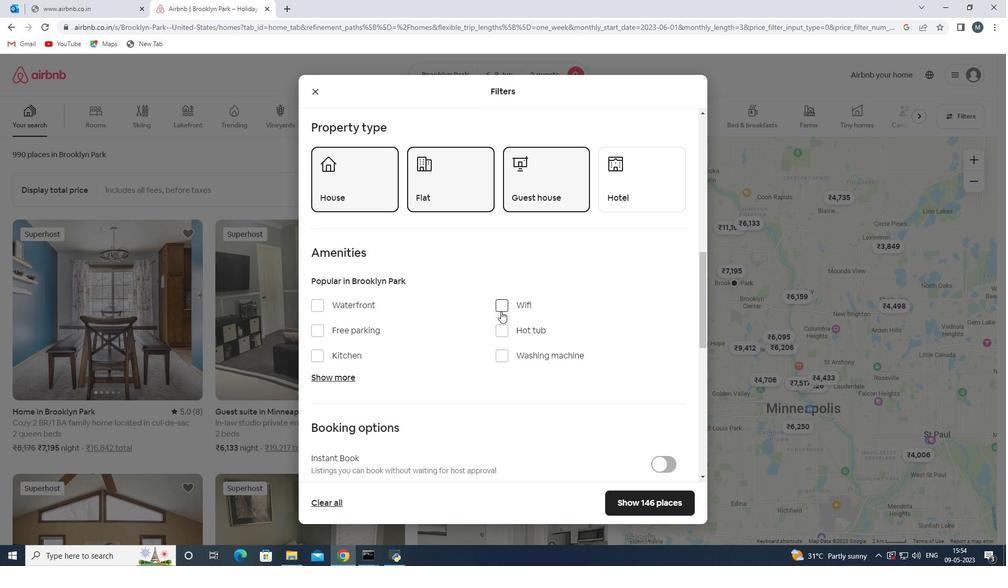 
Action: Mouse moved to (451, 320)
Screenshot: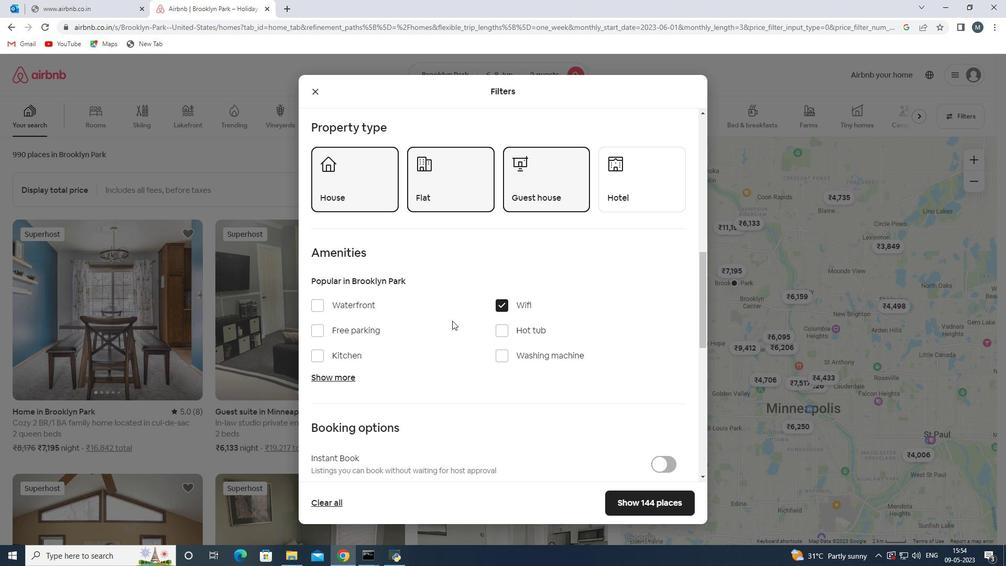 
Action: Mouse scrolled (451, 319) with delta (0, 0)
Screenshot: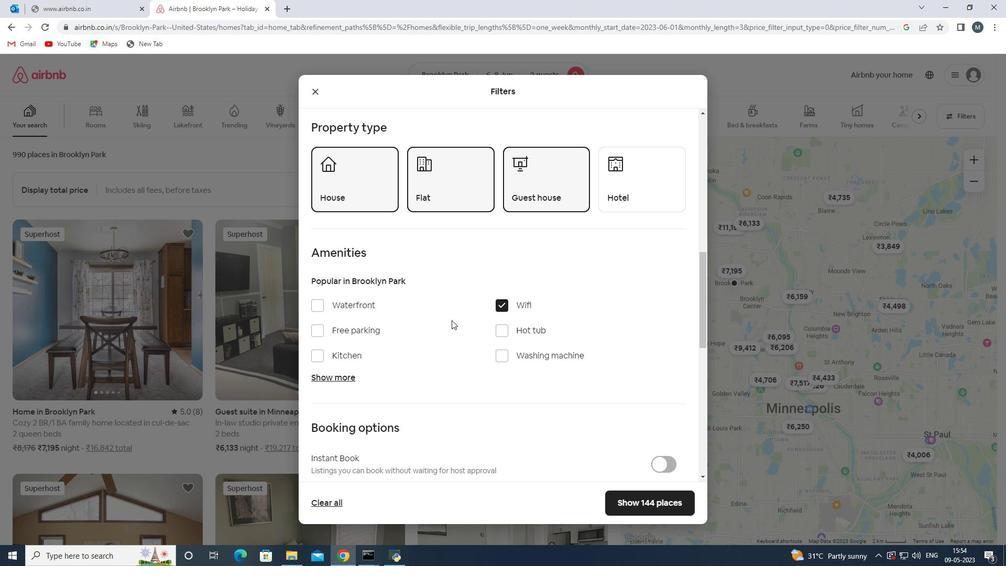 
Action: Mouse moved to (466, 319)
Screenshot: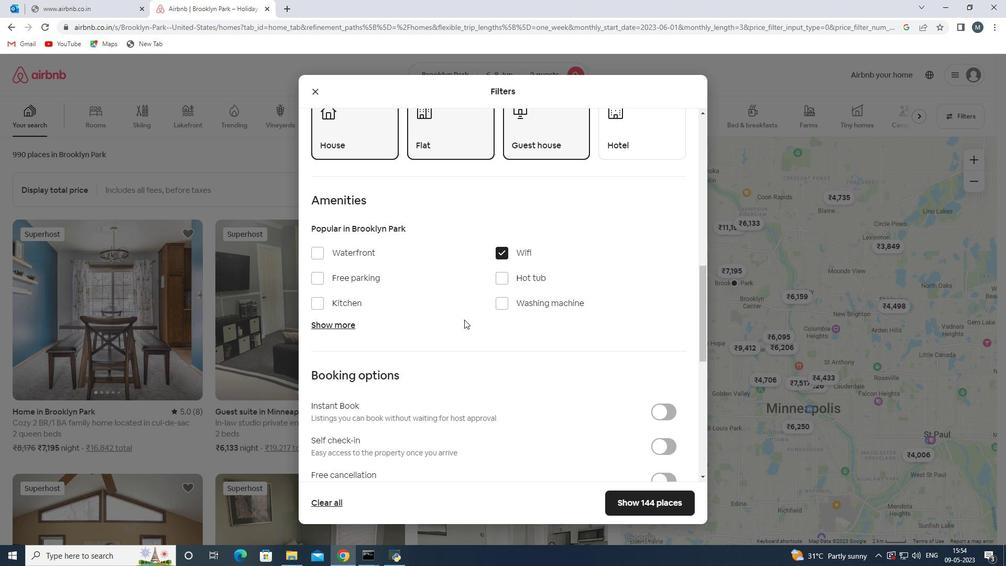 
Action: Mouse scrolled (466, 318) with delta (0, 0)
Screenshot: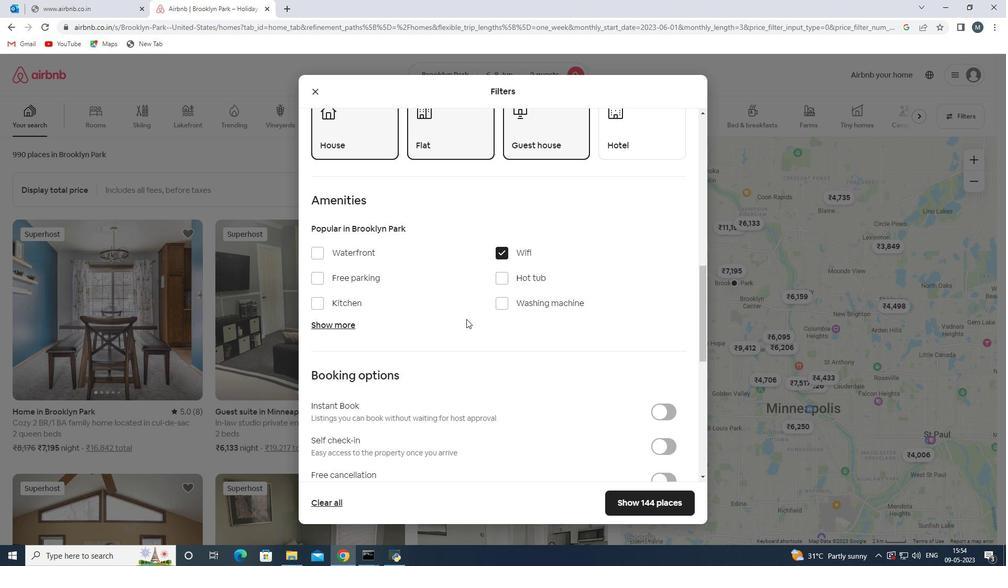 
Action: Mouse scrolled (466, 318) with delta (0, 0)
Screenshot: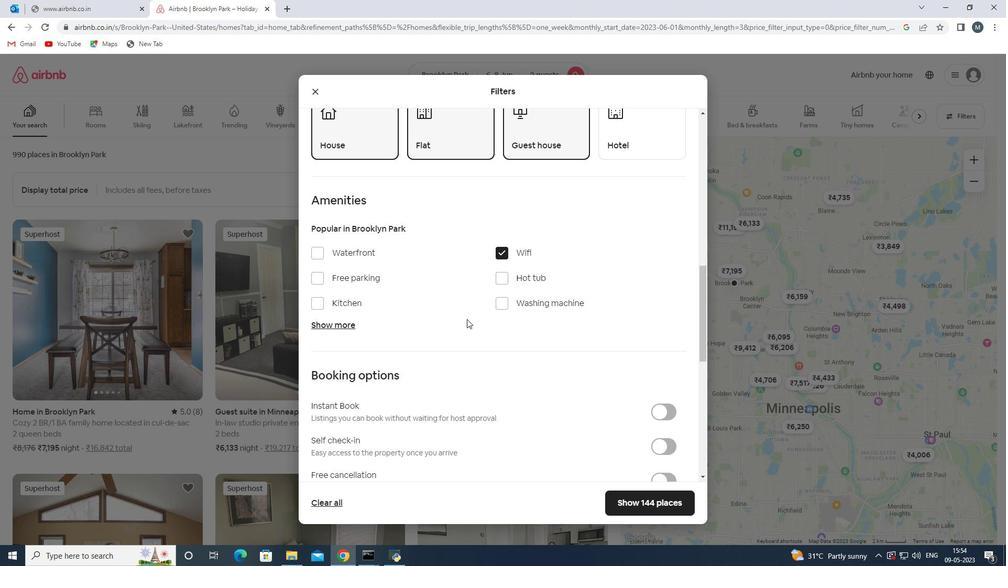 
Action: Mouse moved to (466, 319)
Screenshot: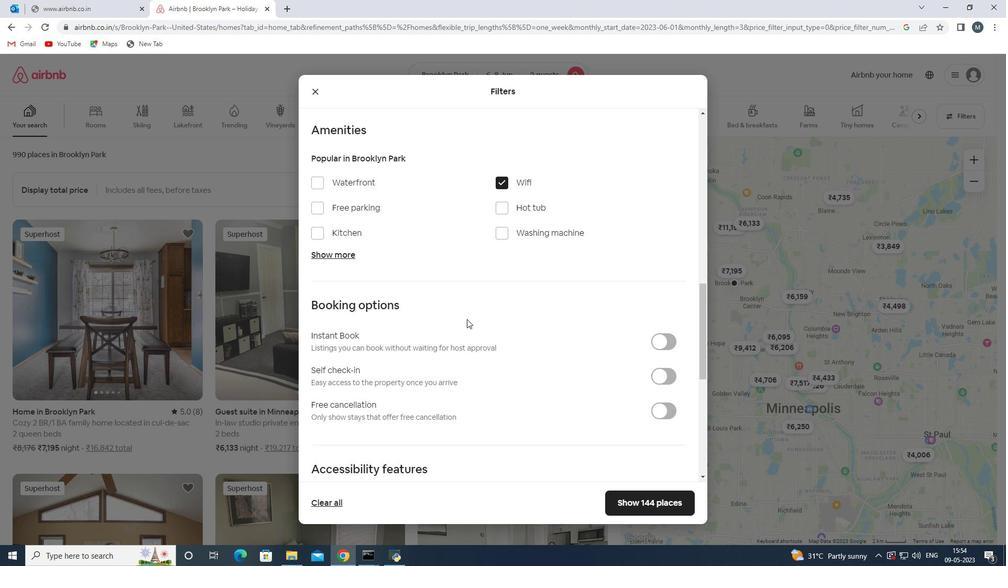
Action: Mouse scrolled (466, 319) with delta (0, 0)
Screenshot: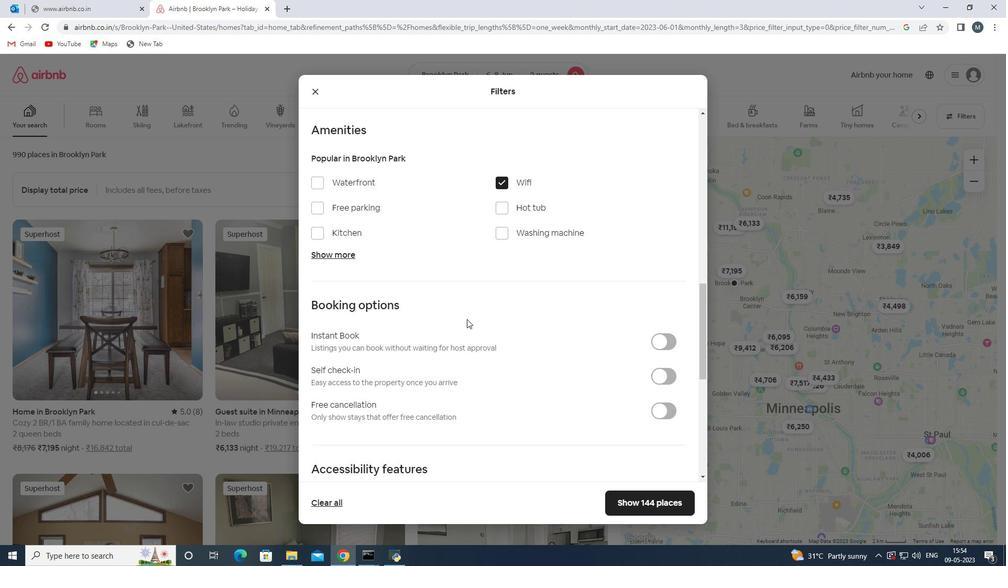 
Action: Mouse moved to (465, 319)
Screenshot: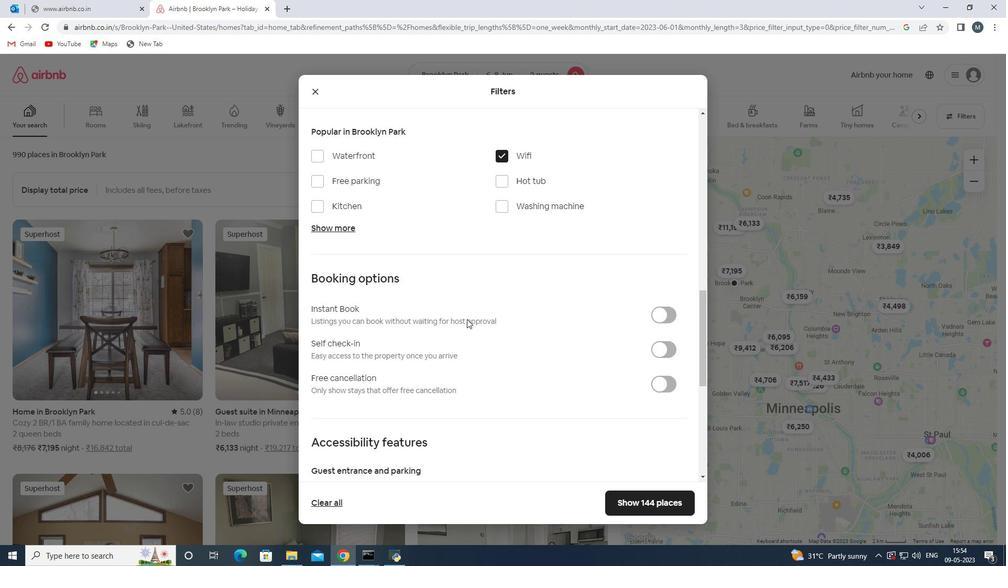 
Action: Mouse scrolled (465, 319) with delta (0, 0)
Screenshot: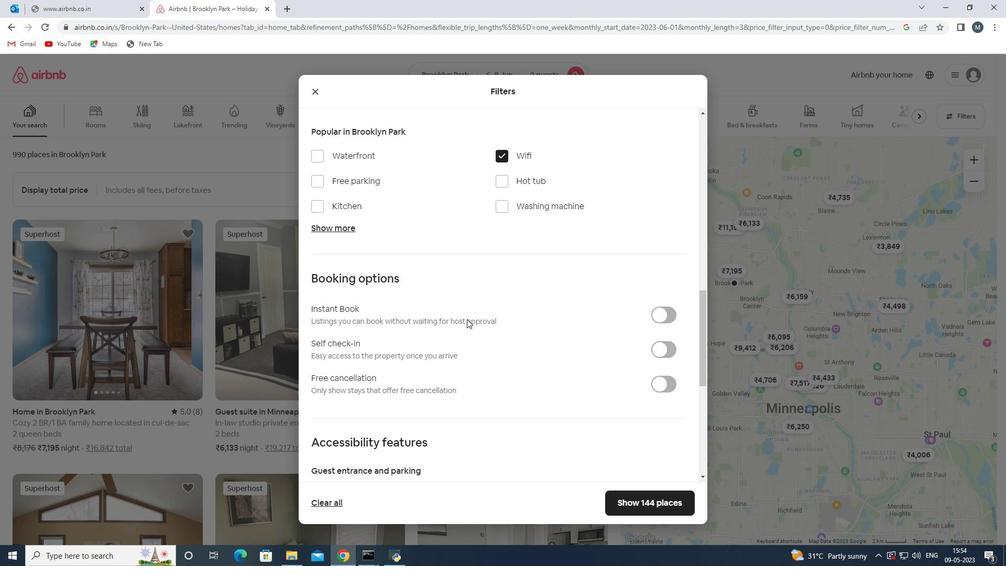 
Action: Mouse moved to (656, 239)
Screenshot: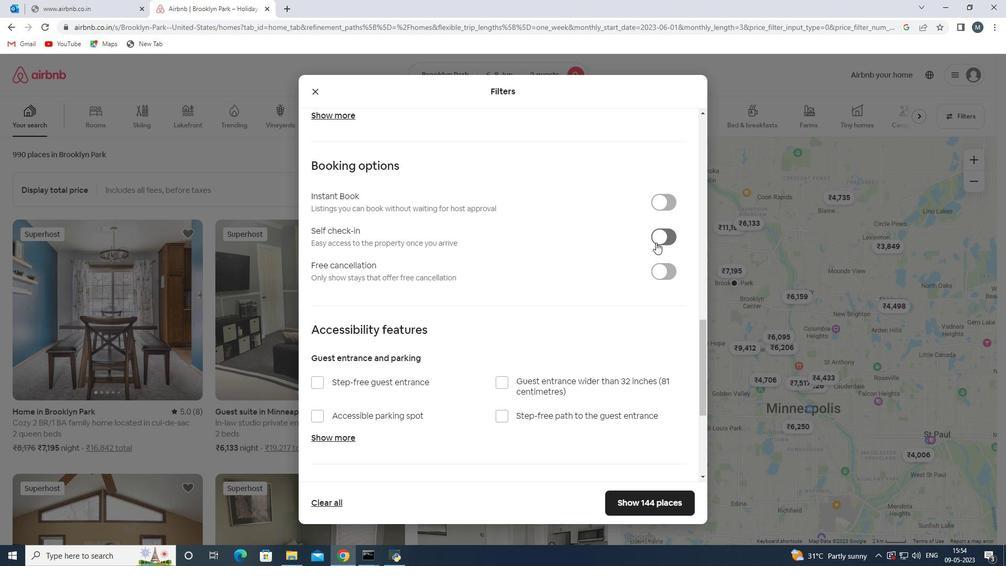 
Action: Mouse pressed left at (656, 239)
Screenshot: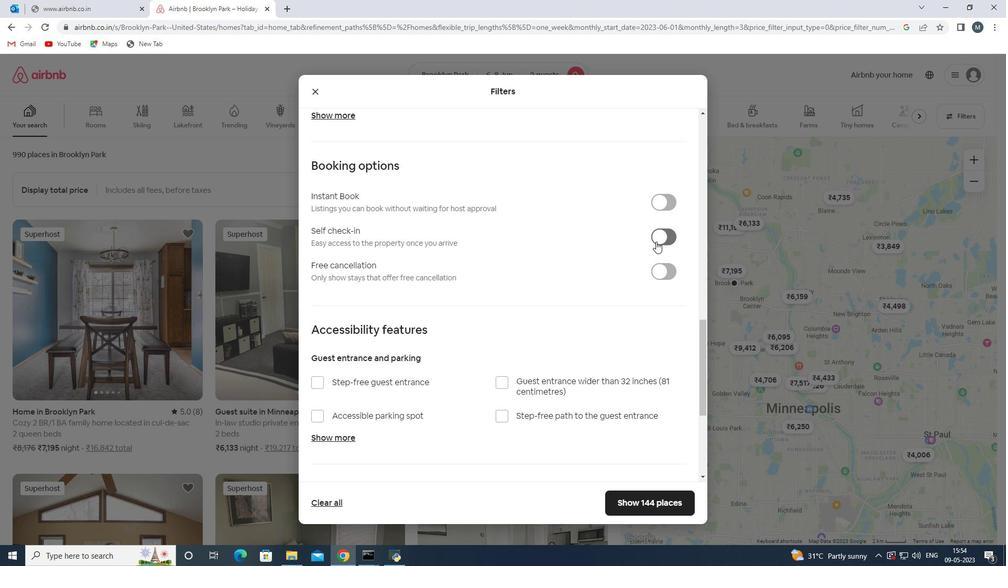 
Action: Mouse moved to (507, 297)
Screenshot: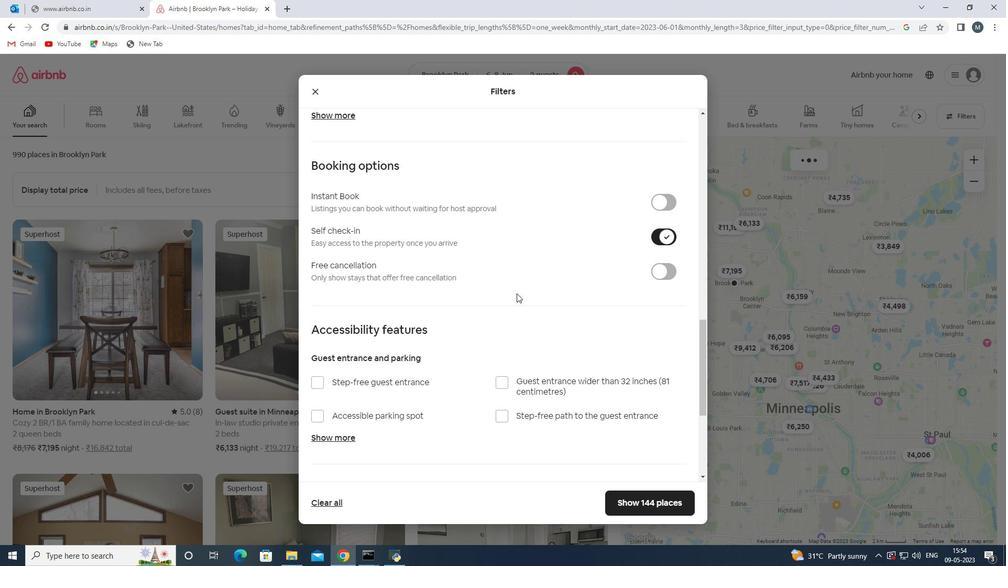 
Action: Mouse scrolled (507, 297) with delta (0, 0)
Screenshot: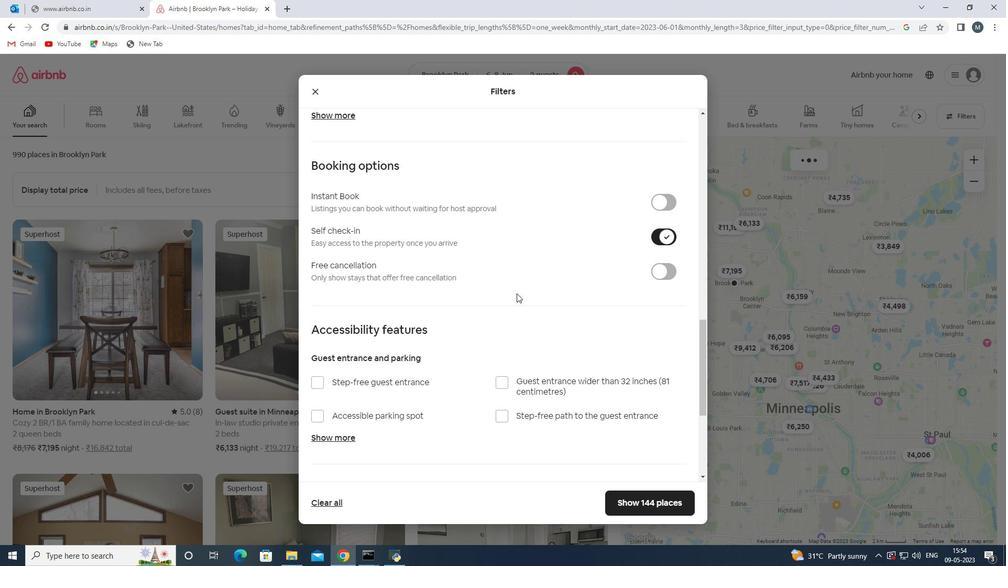 
Action: Mouse moved to (502, 300)
Screenshot: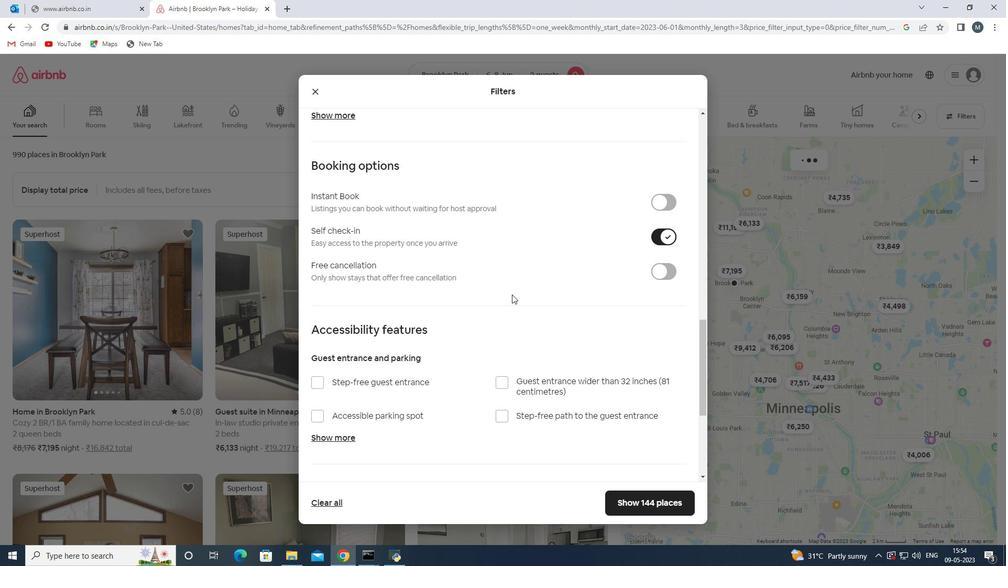 
Action: Mouse scrolled (502, 299) with delta (0, 0)
Screenshot: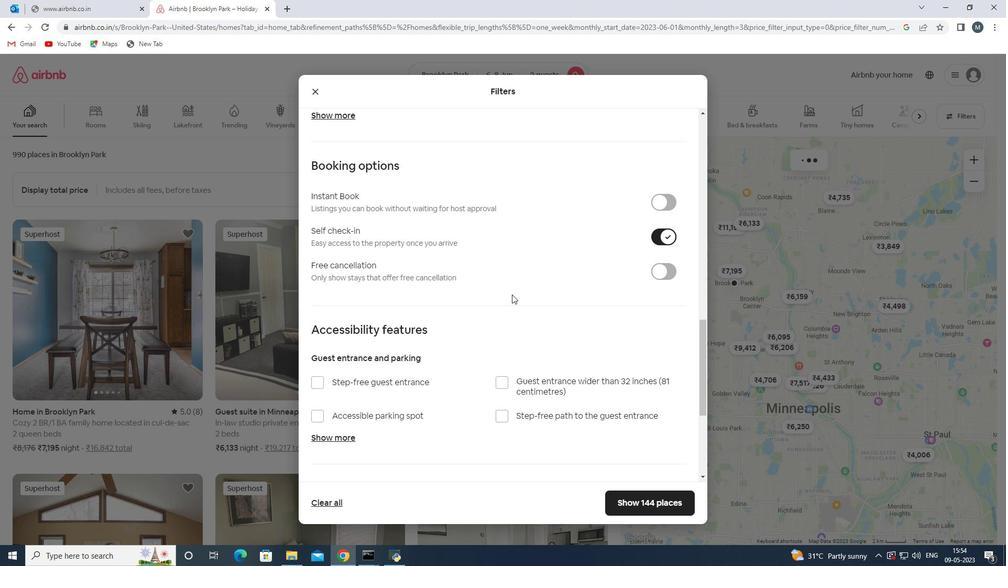 
Action: Mouse moved to (446, 313)
Screenshot: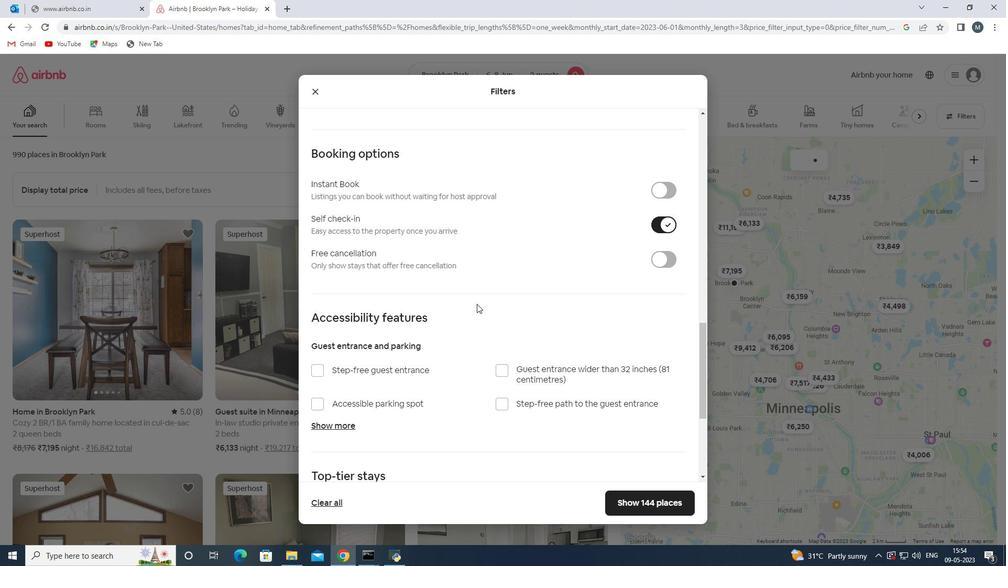 
Action: Mouse scrolled (446, 313) with delta (0, 0)
Screenshot: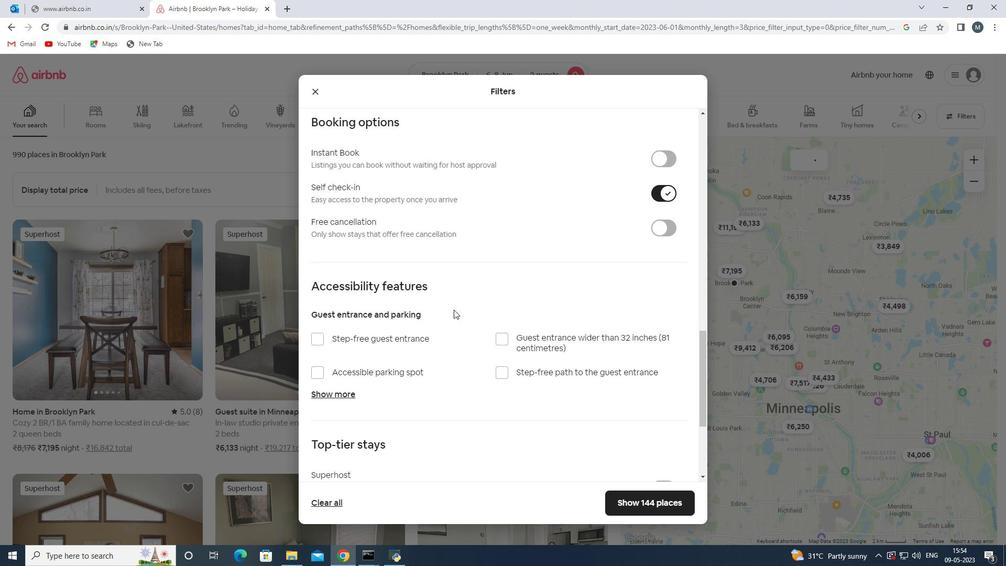 
Action: Mouse moved to (446, 316)
Screenshot: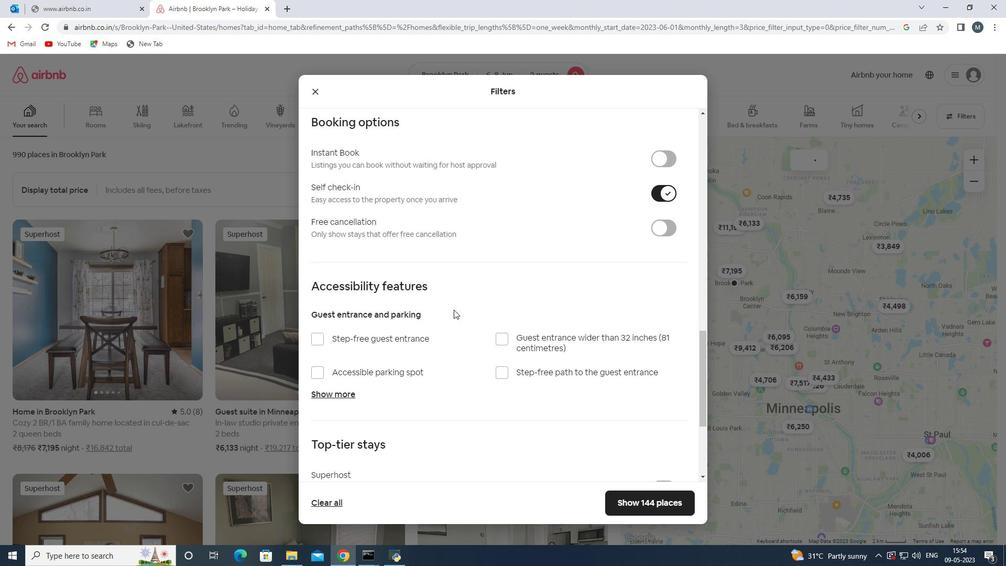 
Action: Mouse scrolled (446, 316) with delta (0, 0)
Screenshot: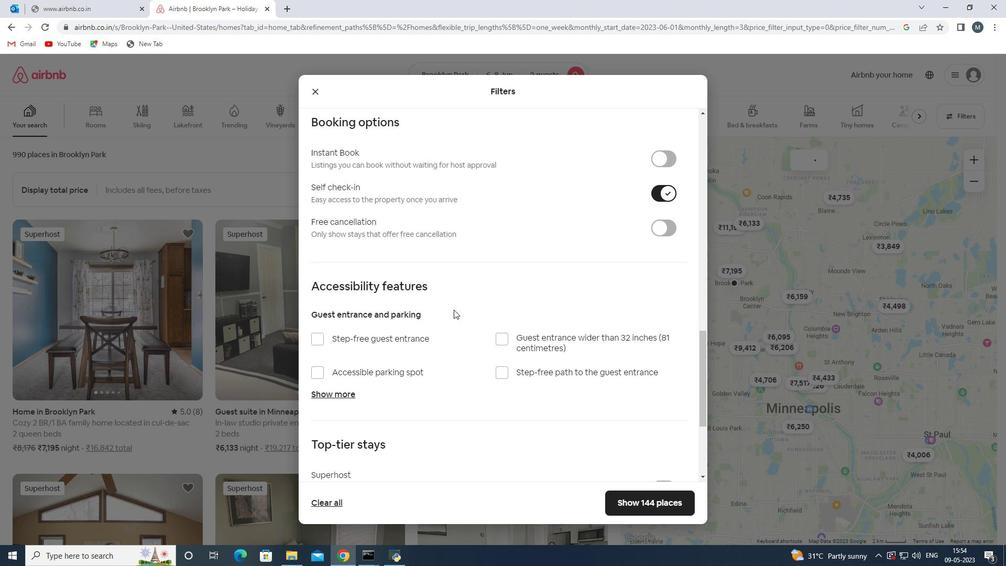 
Action: Mouse moved to (442, 319)
Screenshot: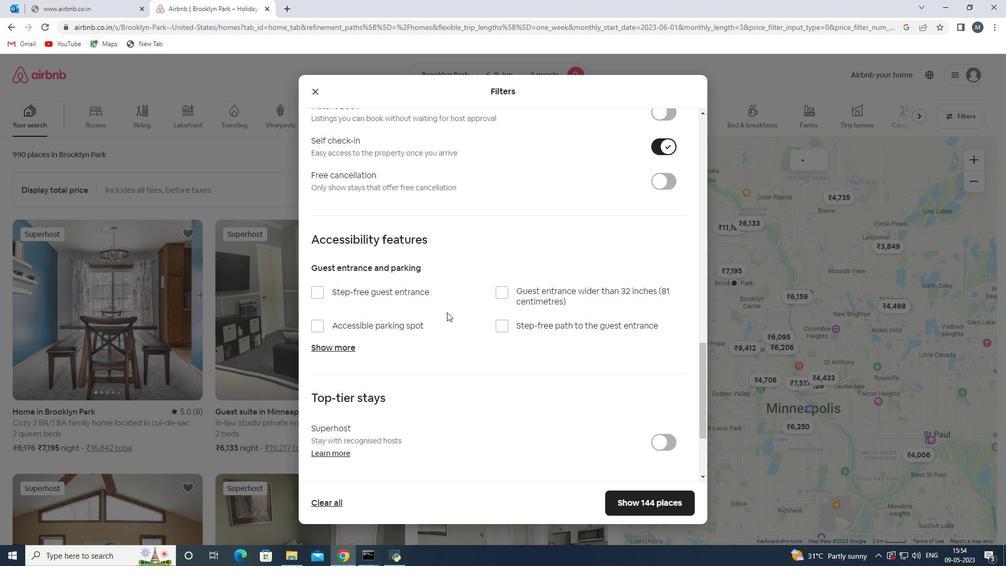 
Action: Mouse scrolled (442, 319) with delta (0, 0)
Screenshot: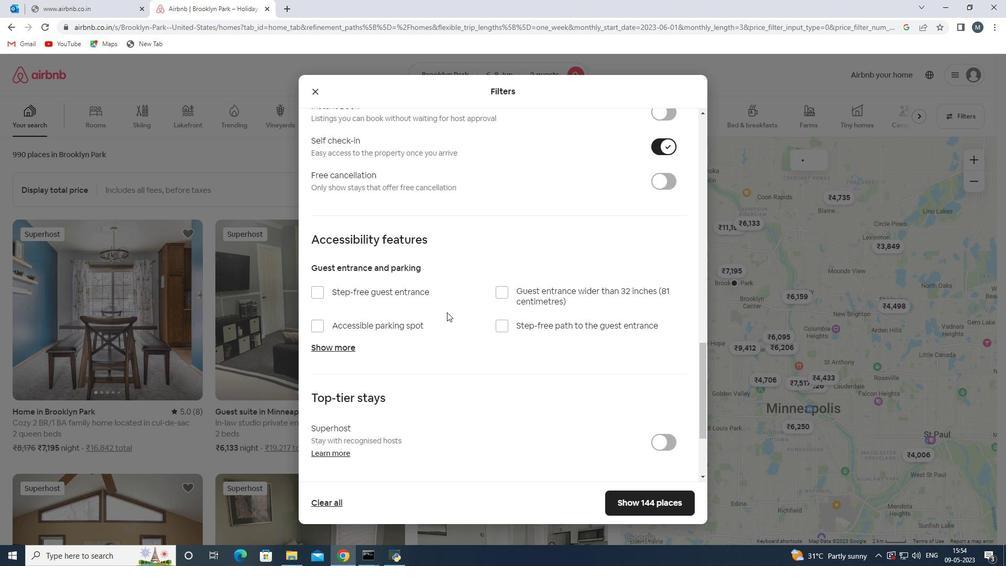 
Action: Mouse moved to (337, 407)
Screenshot: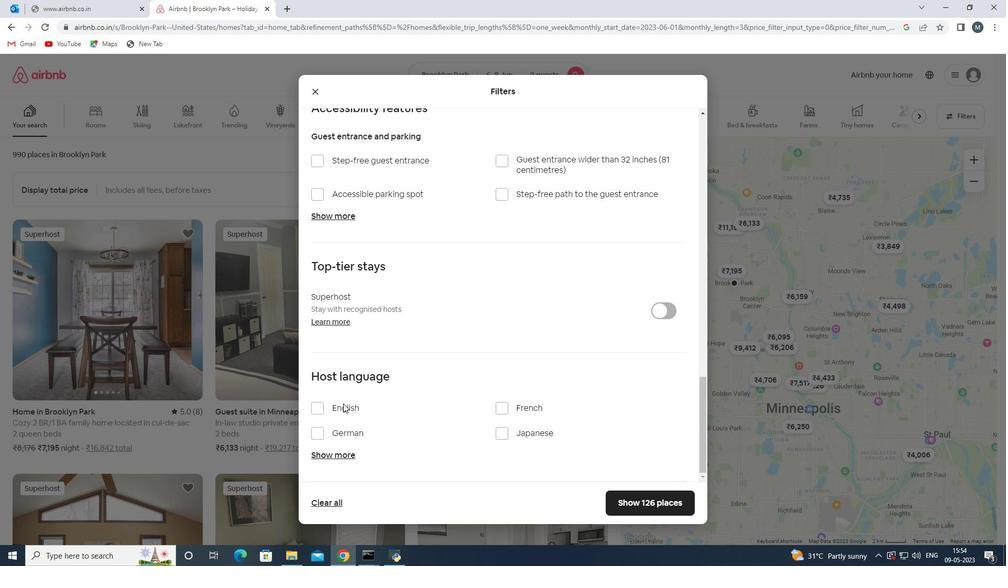 
Action: Mouse pressed left at (337, 407)
Screenshot: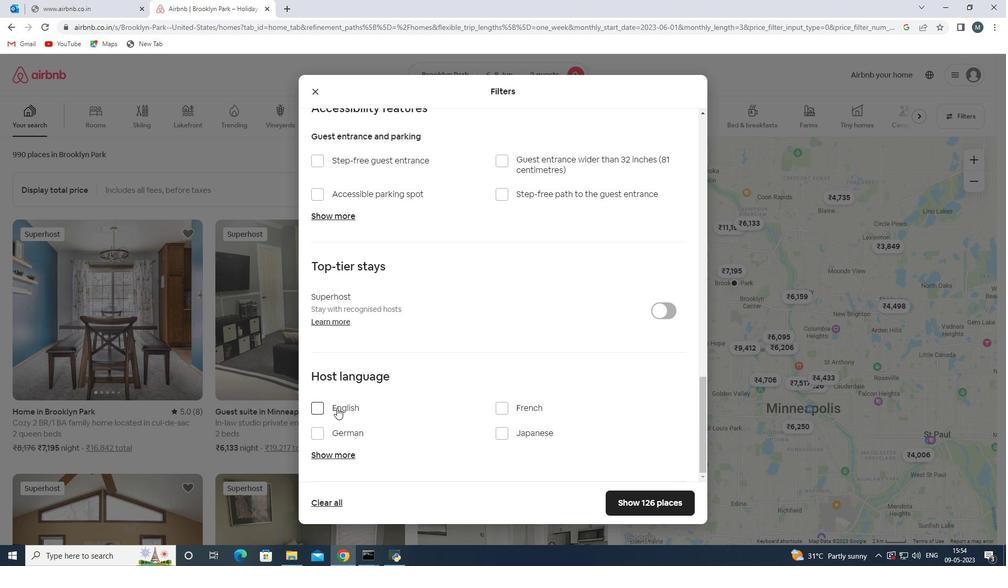 
Action: Mouse moved to (370, 394)
Screenshot: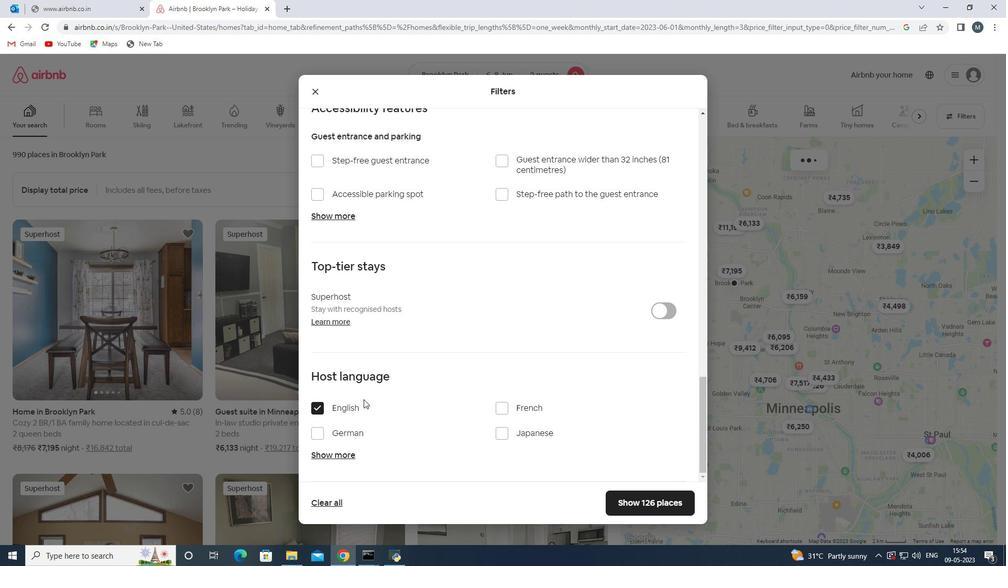 
Action: Mouse scrolled (370, 393) with delta (0, 0)
Screenshot: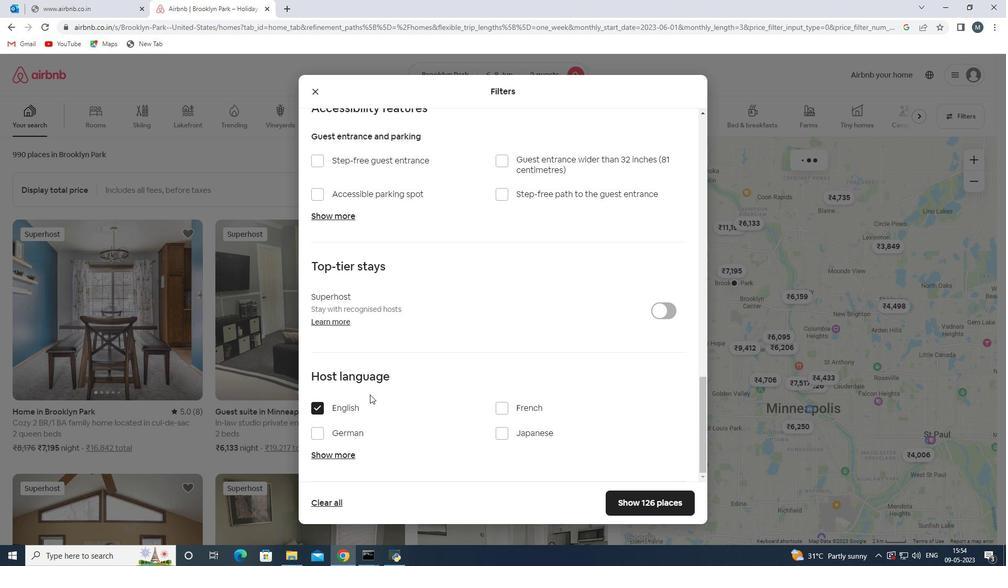 
Action: Mouse moved to (413, 384)
Screenshot: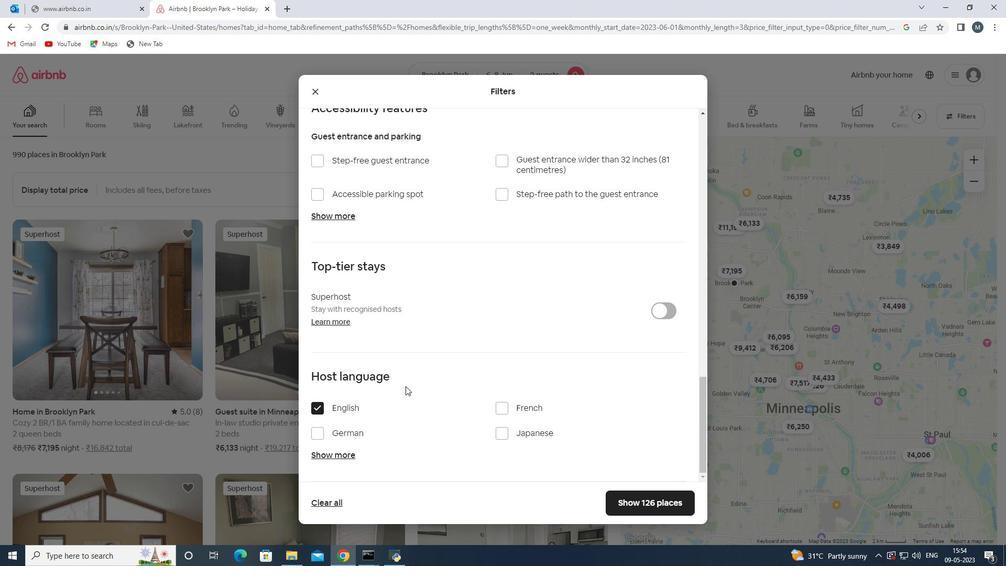 
Action: Mouse scrolled (413, 383) with delta (0, 0)
Screenshot: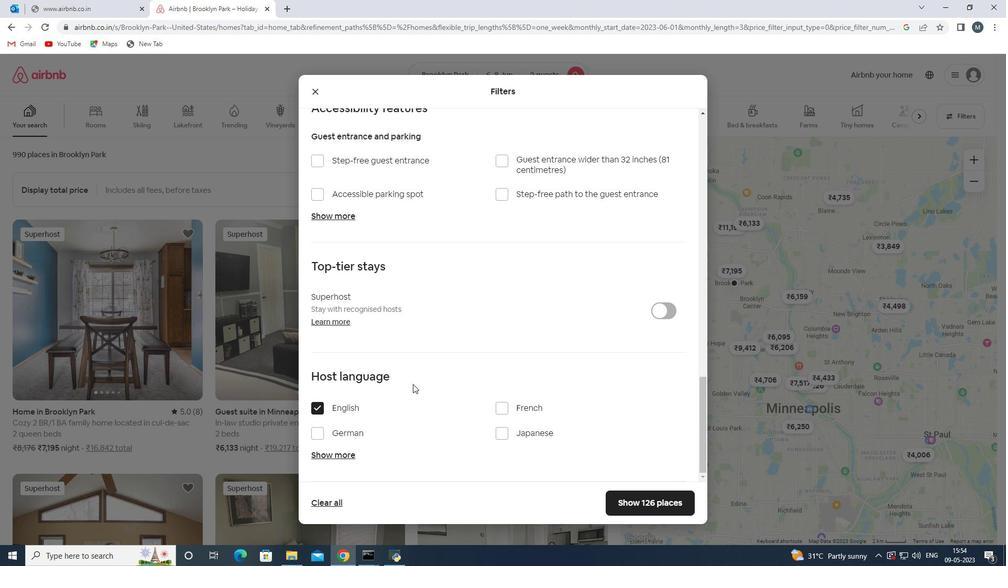 
Action: Mouse moved to (625, 498)
Screenshot: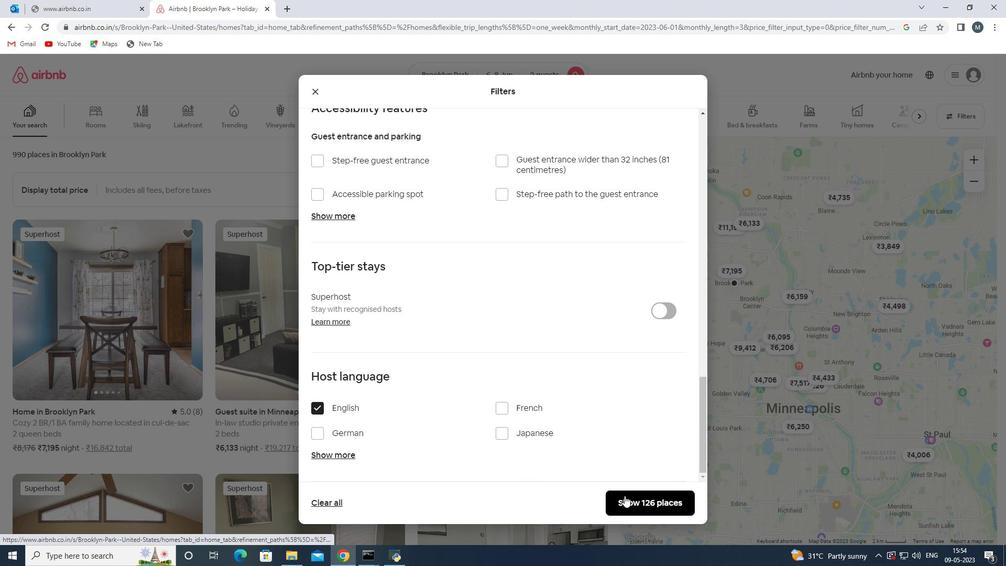
Action: Mouse pressed left at (625, 498)
Screenshot: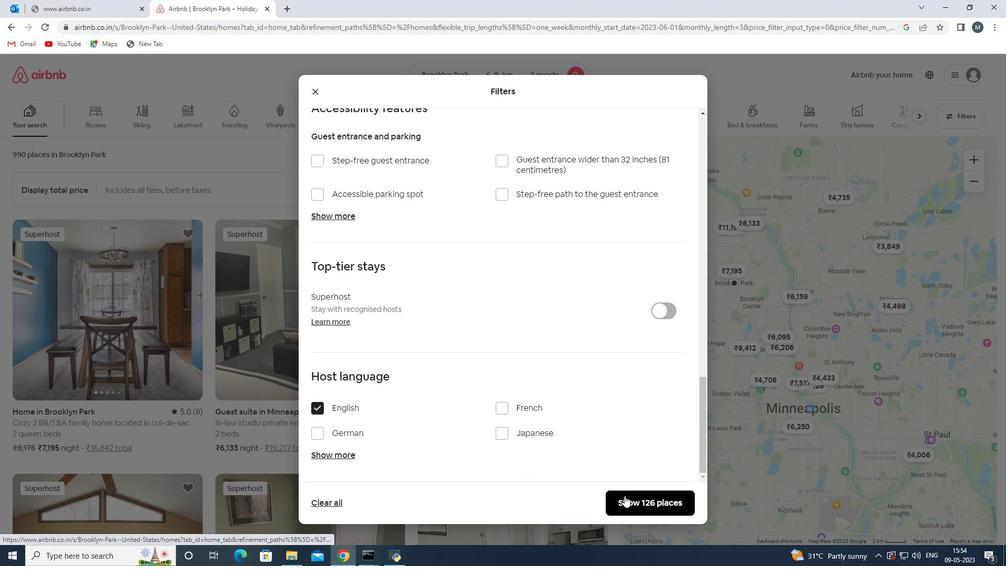 
